 Task: Look for space in Gálvez, Argentina from 8th June, 2023 to 12th June, 2023 for 2 adults in price range Rs.8000 to Rs.16000. Place can be private room with 1  bedroom having 1 bed and 1 bathroom. Property type can be flathotel. Amenities needed are: heating, . Booking option can be shelf check-in. Required host language is English.
Action: Mouse moved to (384, 74)
Screenshot: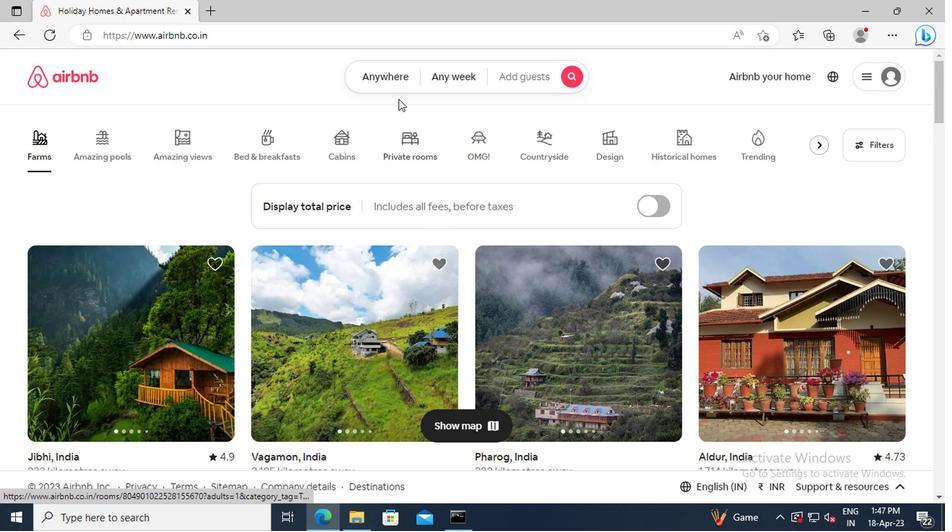 
Action: Mouse pressed left at (384, 74)
Screenshot: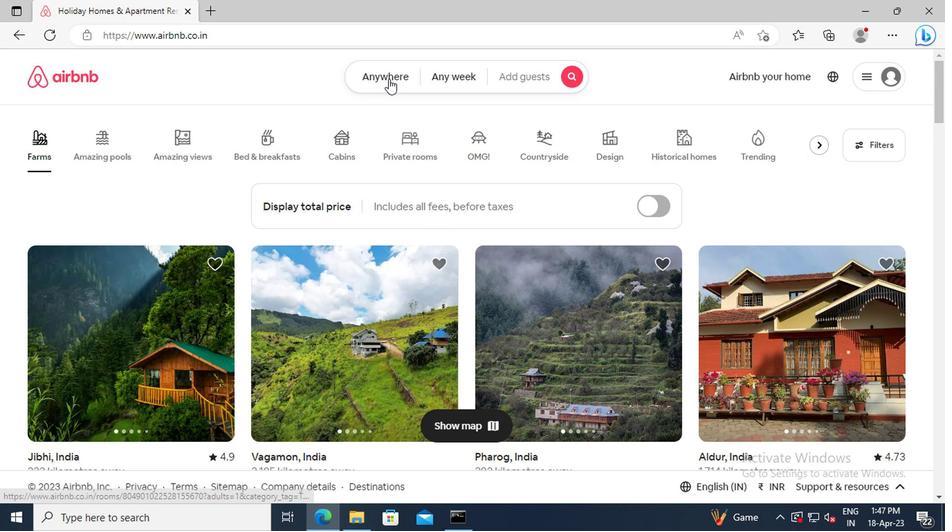 
Action: Mouse moved to (256, 131)
Screenshot: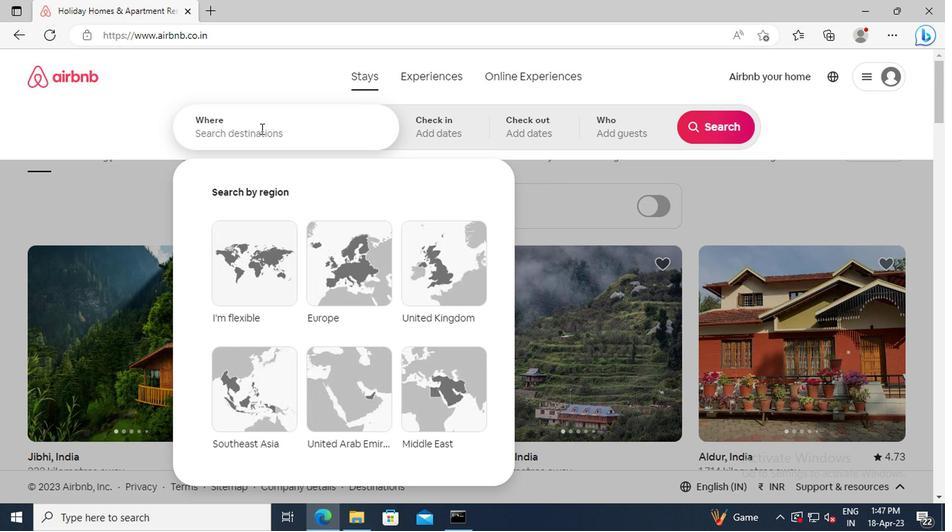 
Action: Mouse pressed left at (256, 131)
Screenshot: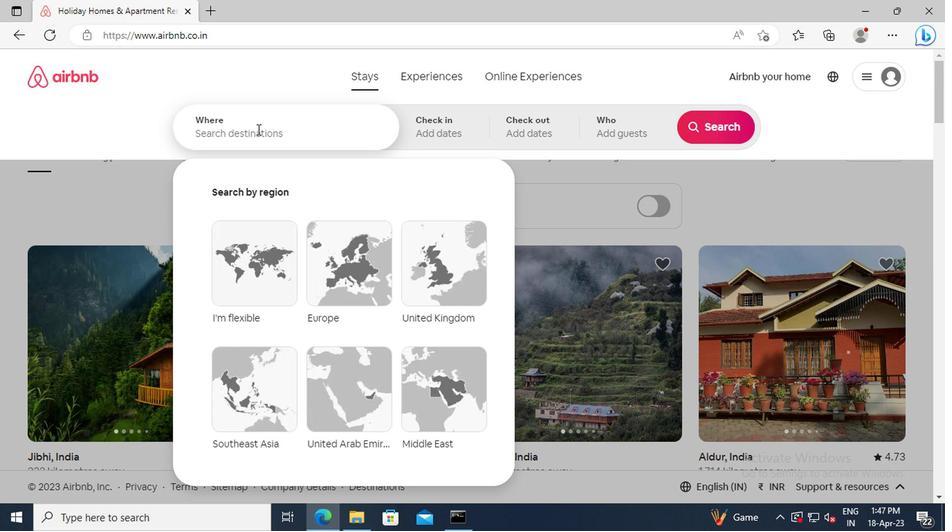 
Action: Key pressed <Key.shift>GALVEZ,<Key.space><Key.shift_r>ARGENTINA<Key.enter>
Screenshot: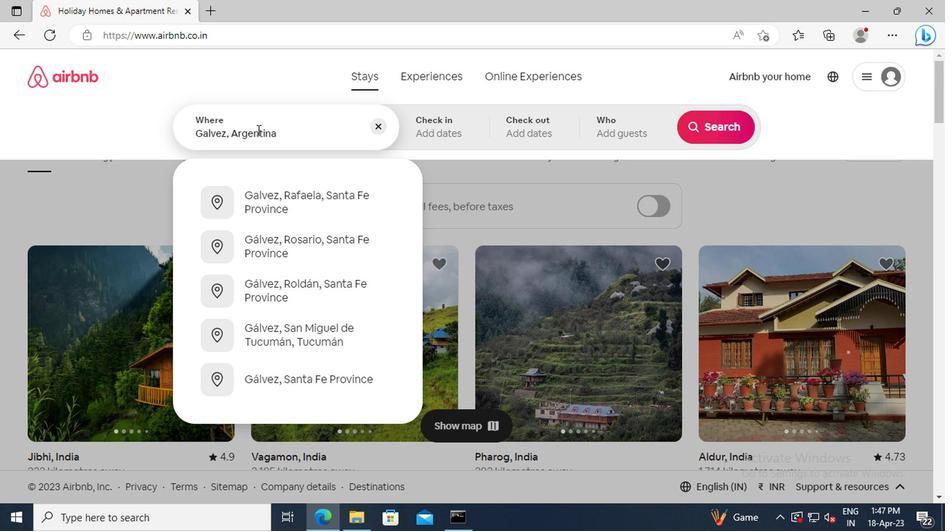 
Action: Mouse moved to (705, 238)
Screenshot: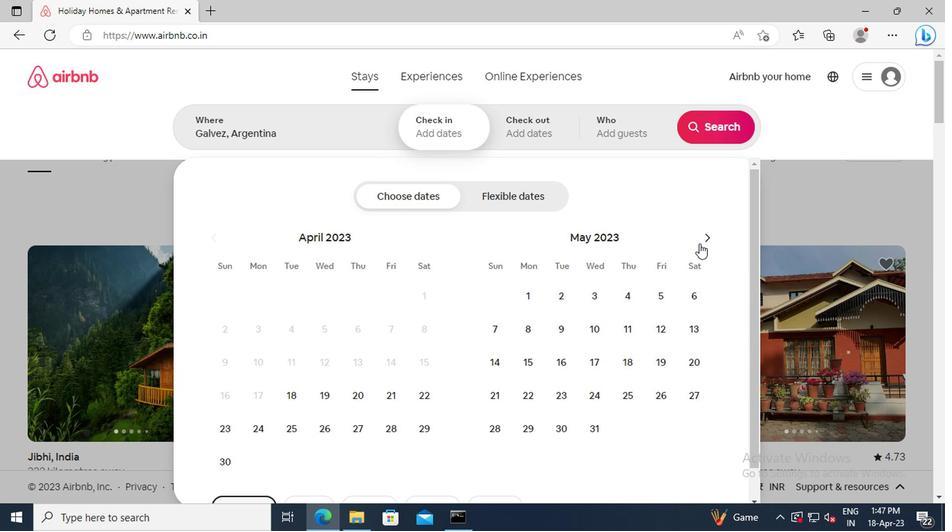 
Action: Mouse pressed left at (705, 238)
Screenshot: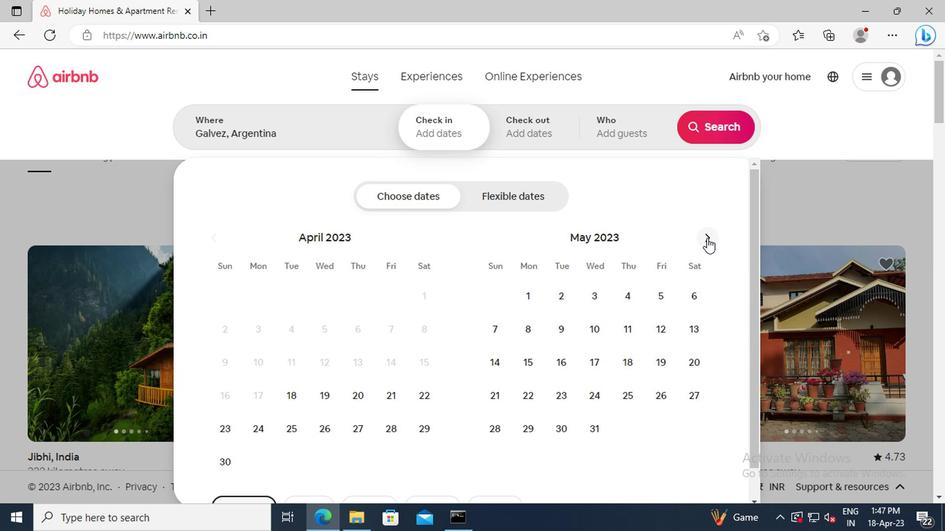 
Action: Mouse moved to (629, 332)
Screenshot: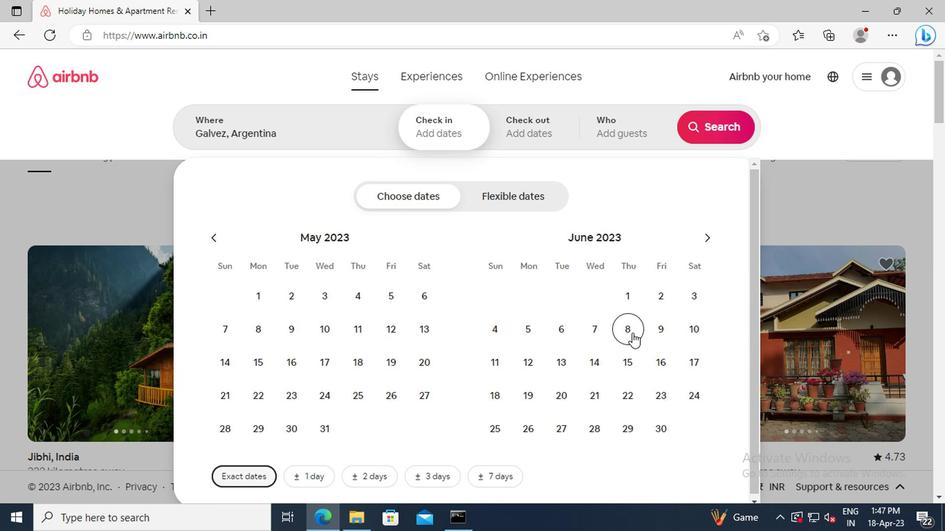 
Action: Mouse pressed left at (629, 332)
Screenshot: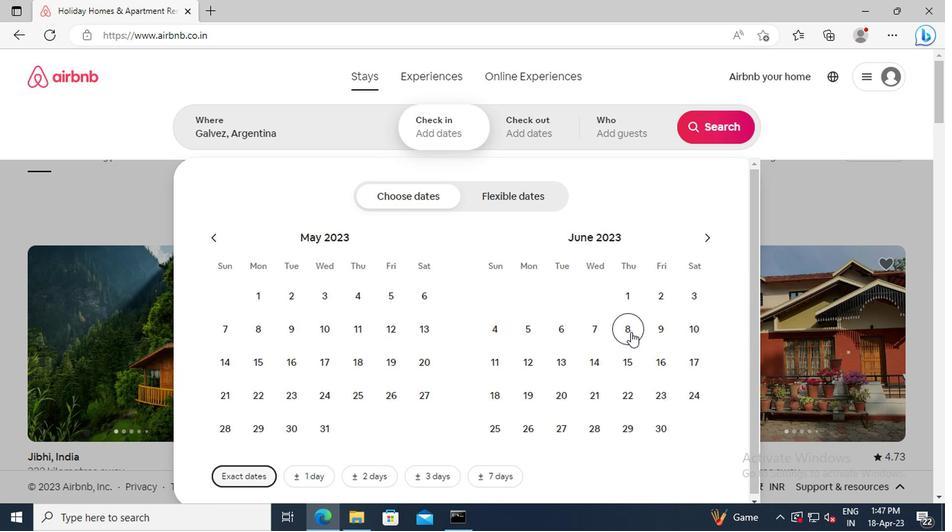 
Action: Mouse moved to (528, 354)
Screenshot: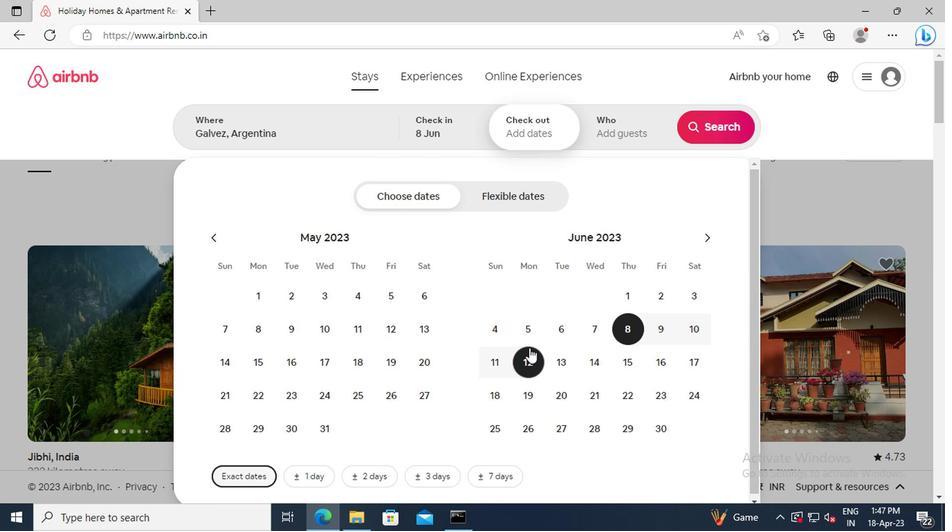 
Action: Mouse pressed left at (528, 354)
Screenshot: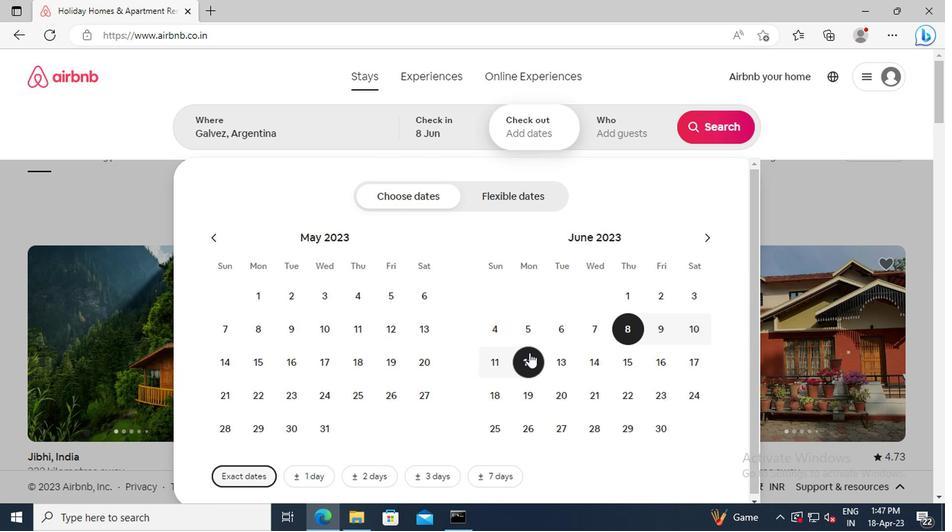 
Action: Mouse moved to (604, 131)
Screenshot: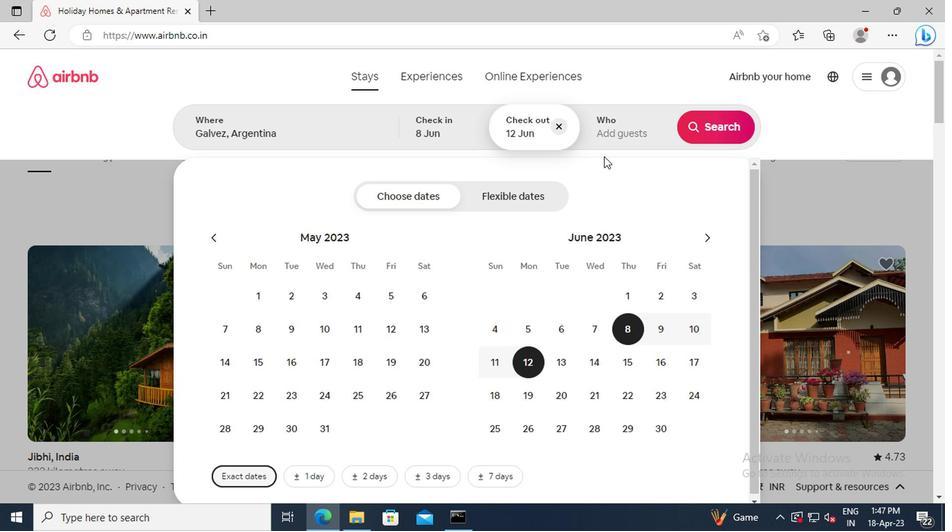
Action: Mouse pressed left at (604, 131)
Screenshot: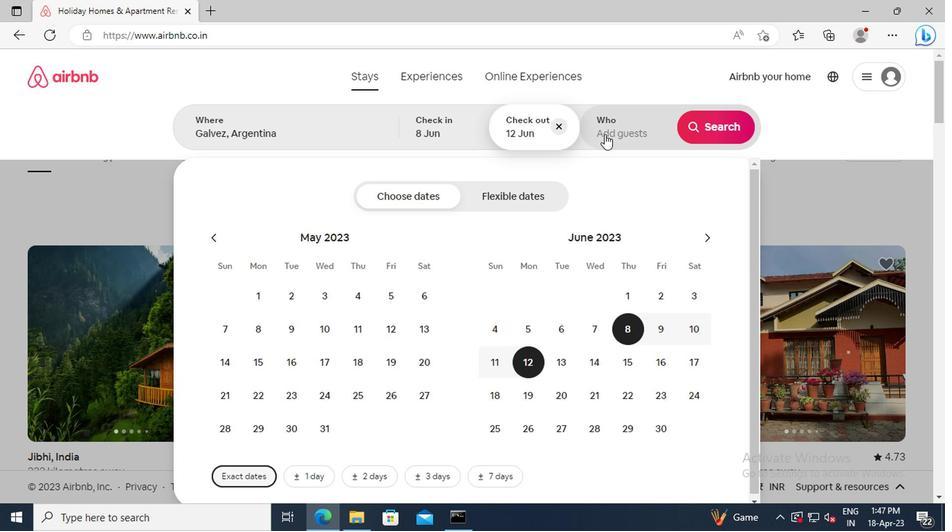 
Action: Mouse moved to (716, 203)
Screenshot: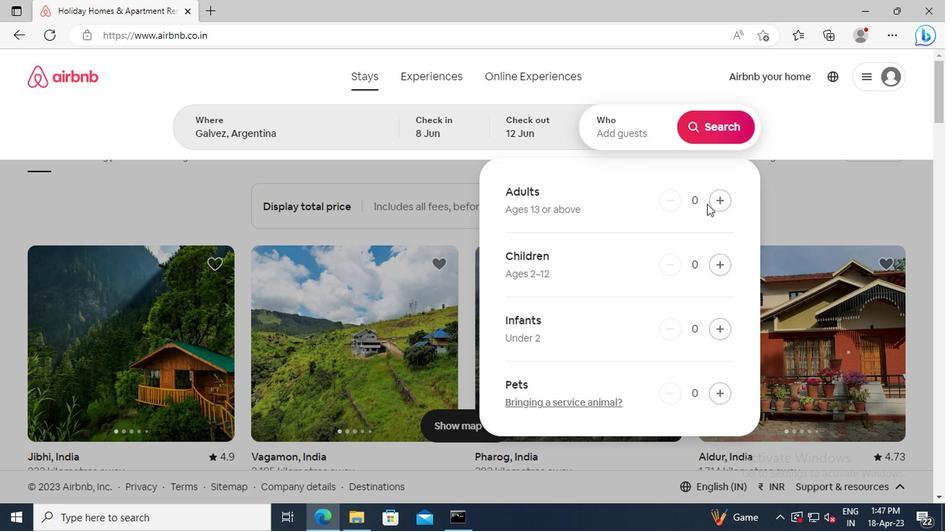 
Action: Mouse pressed left at (716, 203)
Screenshot: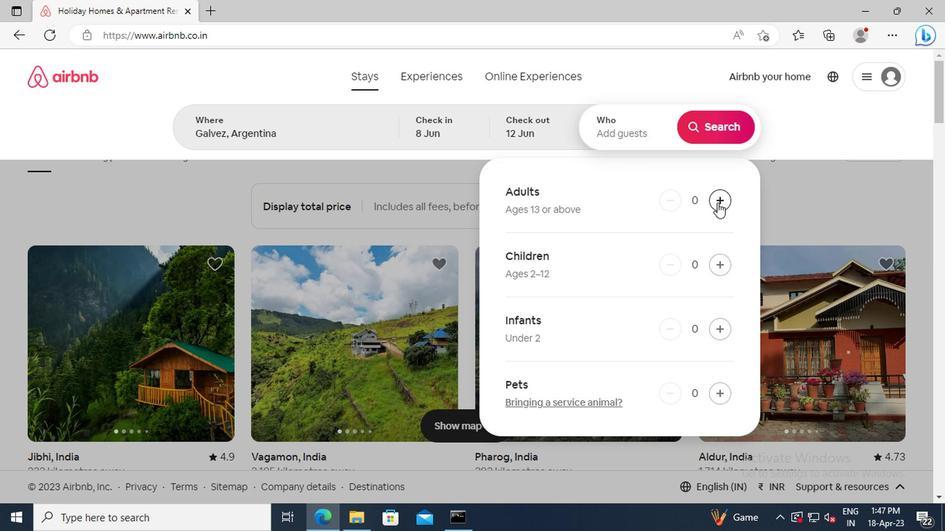 
Action: Mouse pressed left at (716, 203)
Screenshot: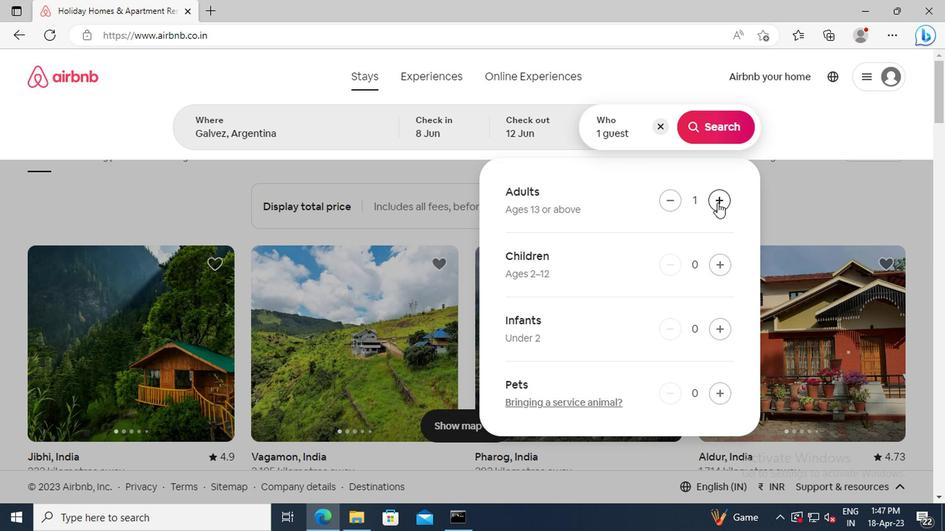 
Action: Mouse moved to (713, 131)
Screenshot: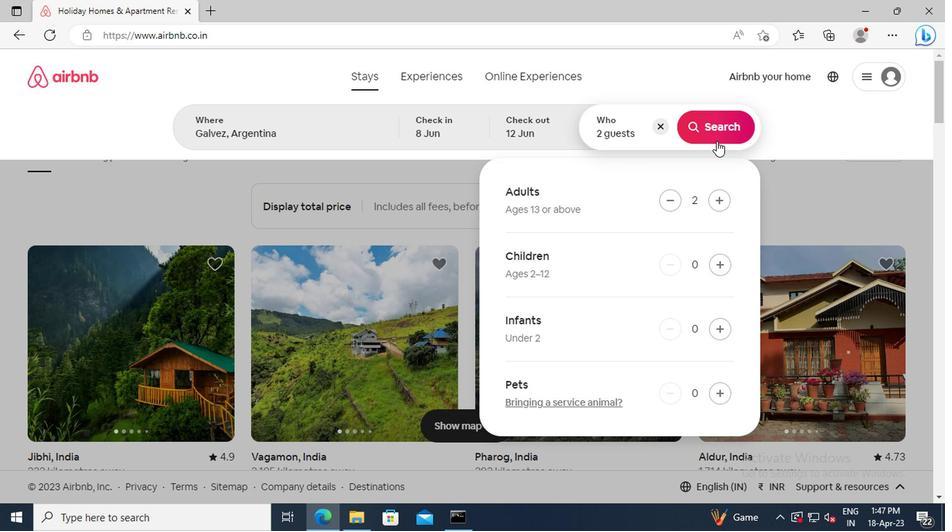
Action: Mouse pressed left at (713, 131)
Screenshot: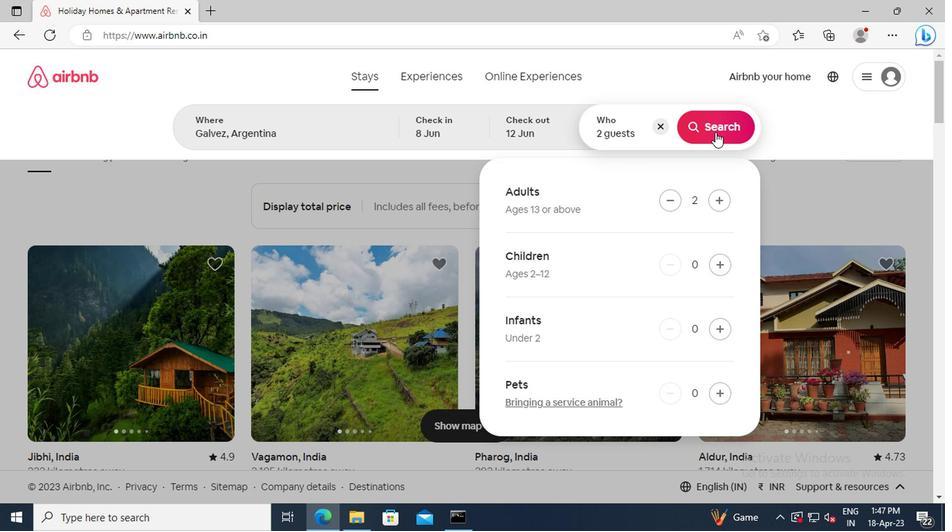 
Action: Mouse moved to (884, 133)
Screenshot: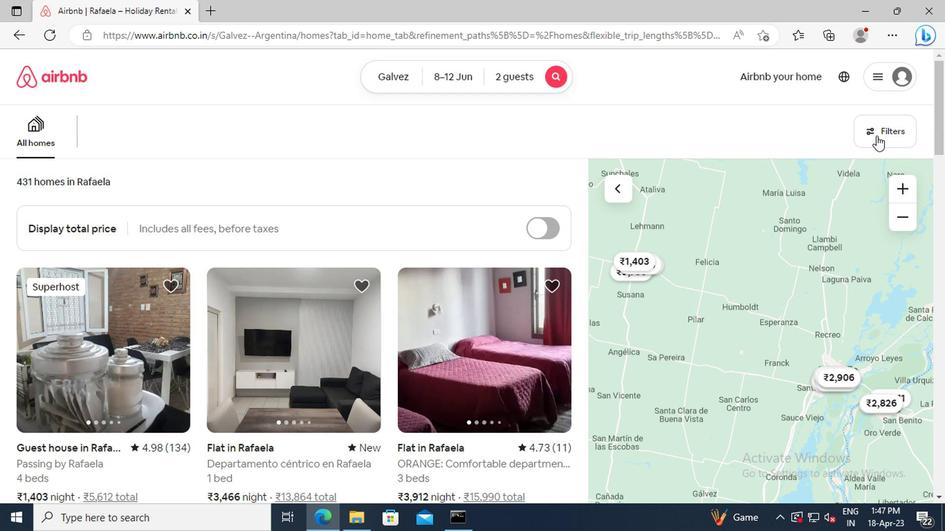 
Action: Mouse pressed left at (884, 133)
Screenshot: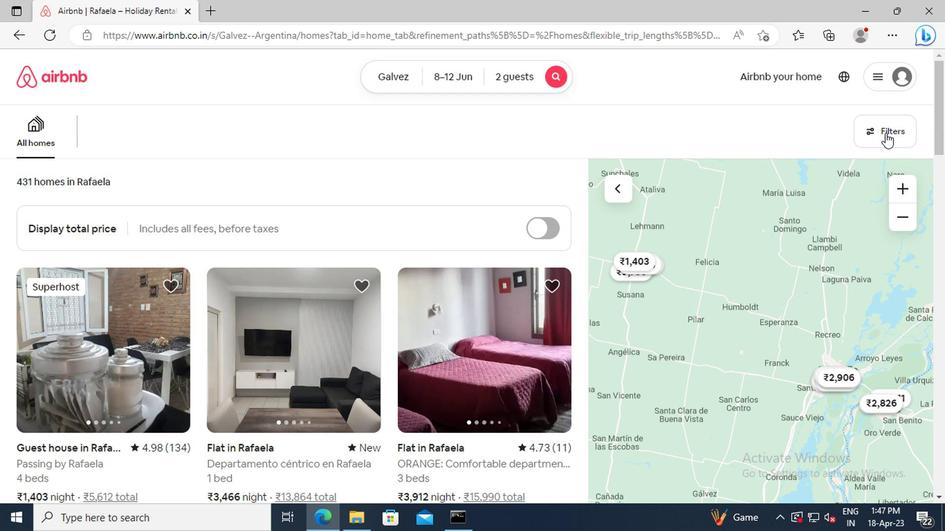 
Action: Mouse moved to (329, 307)
Screenshot: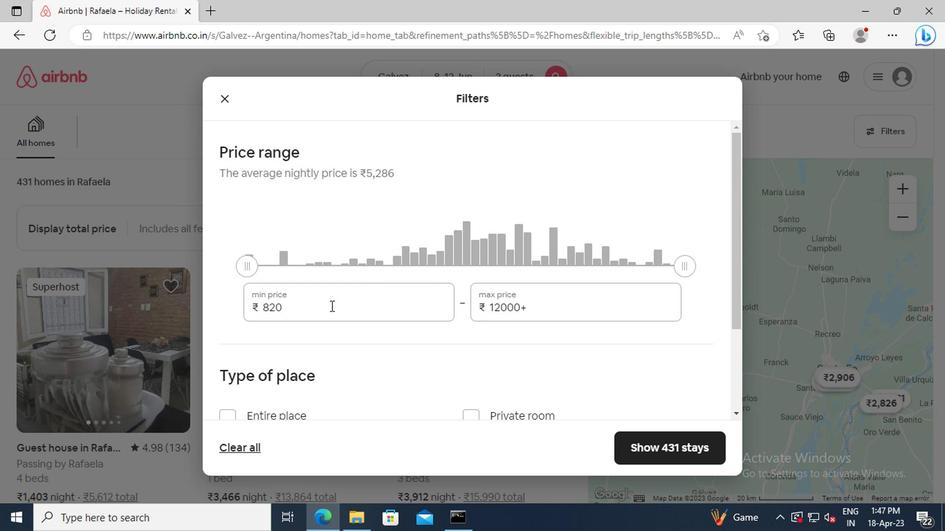 
Action: Mouse pressed left at (329, 307)
Screenshot: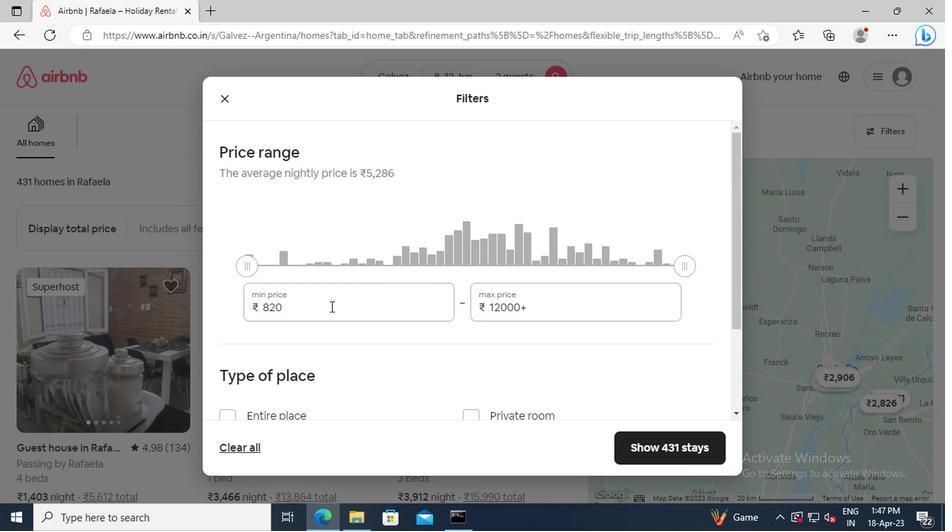 
Action: Key pressed <Key.backspace><Key.backspace><Key.backspace><Key.backspace>8000<Key.tab><Key.delete>16000
Screenshot: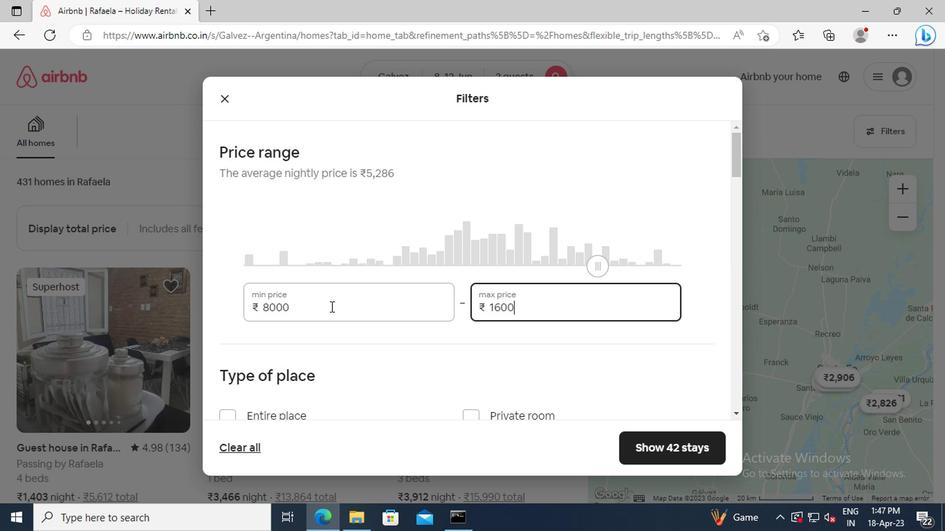 
Action: Mouse scrolled (329, 306) with delta (0, 0)
Screenshot: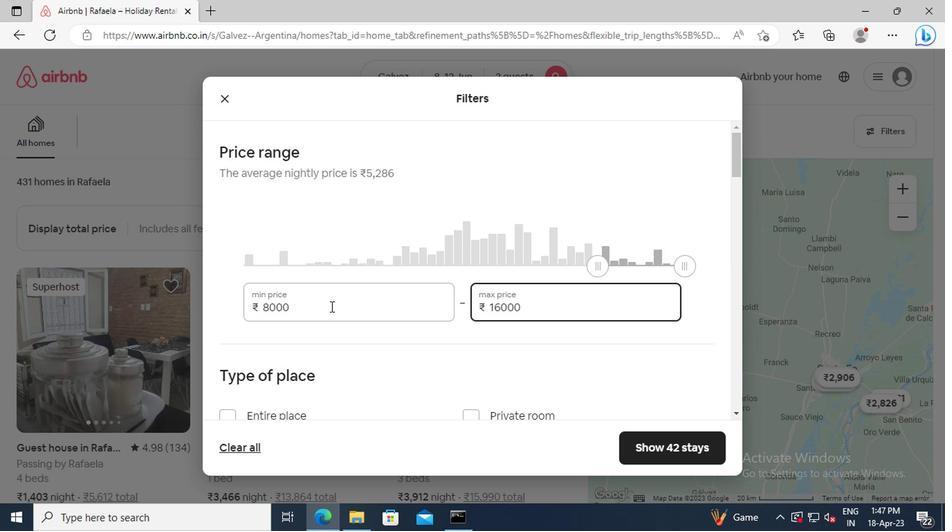 
Action: Mouse scrolled (329, 306) with delta (0, 0)
Screenshot: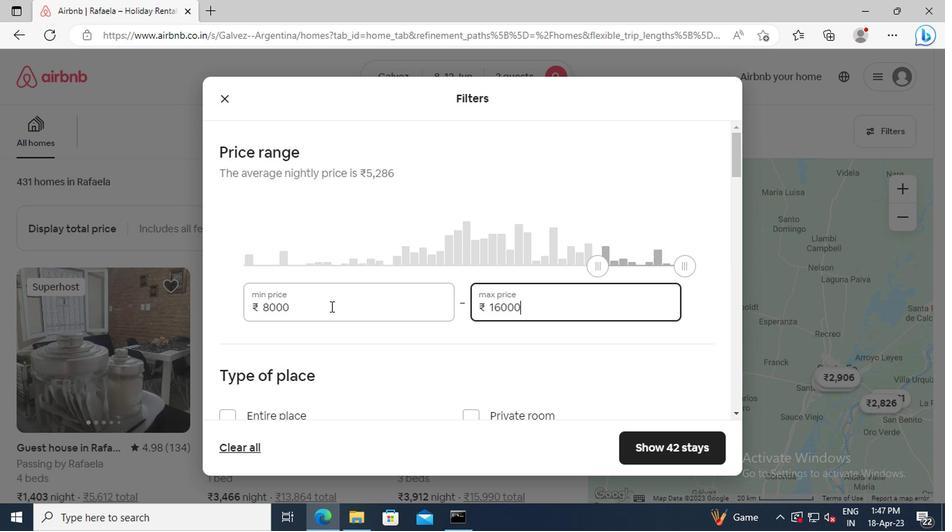 
Action: Mouse moved to (341, 282)
Screenshot: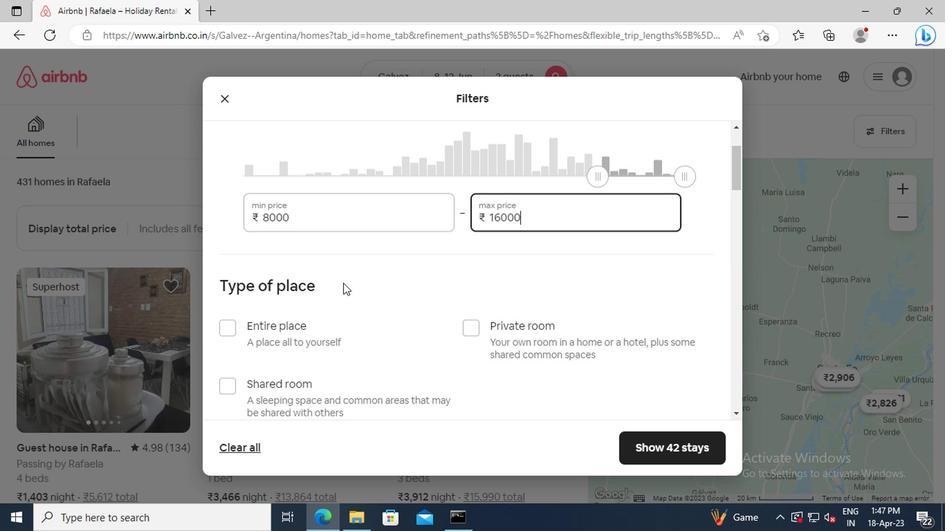 
Action: Mouse scrolled (341, 281) with delta (0, 0)
Screenshot: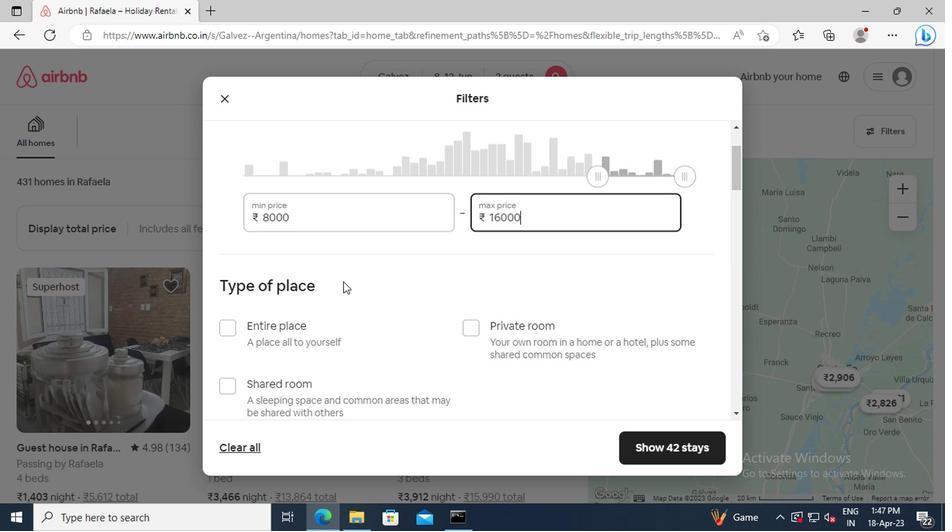 
Action: Mouse moved to (471, 287)
Screenshot: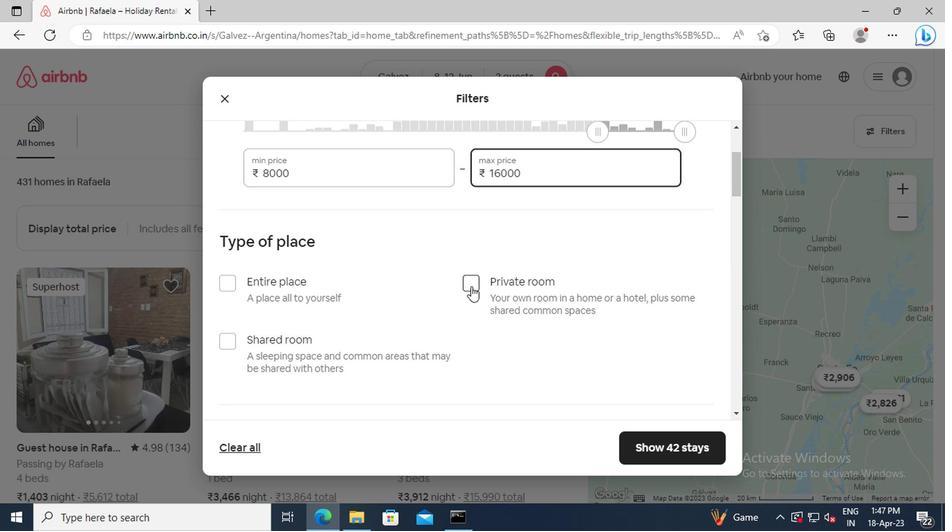 
Action: Mouse pressed left at (471, 287)
Screenshot: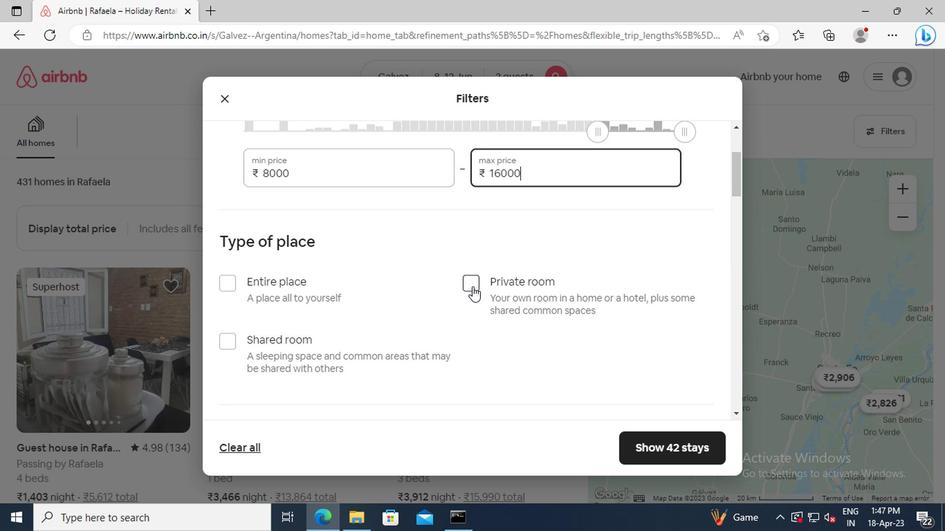 
Action: Mouse moved to (374, 264)
Screenshot: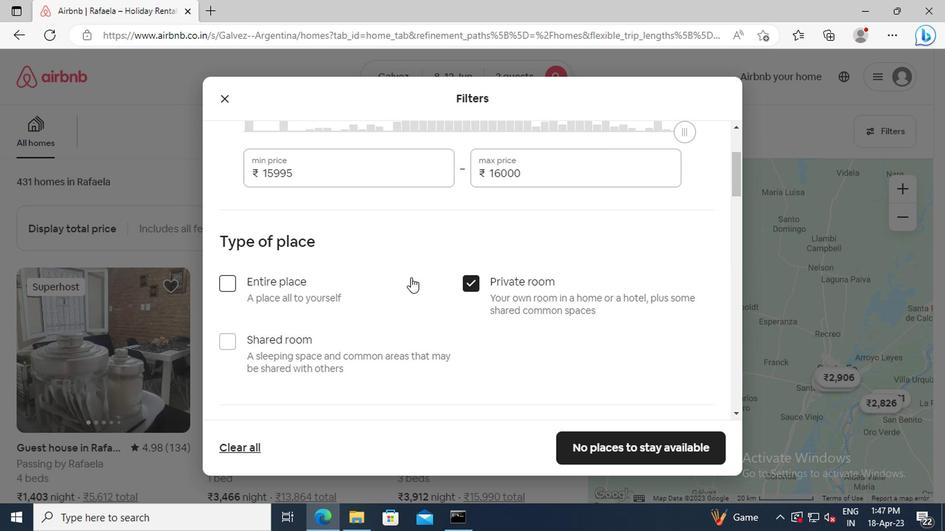 
Action: Mouse scrolled (374, 263) with delta (0, 0)
Screenshot: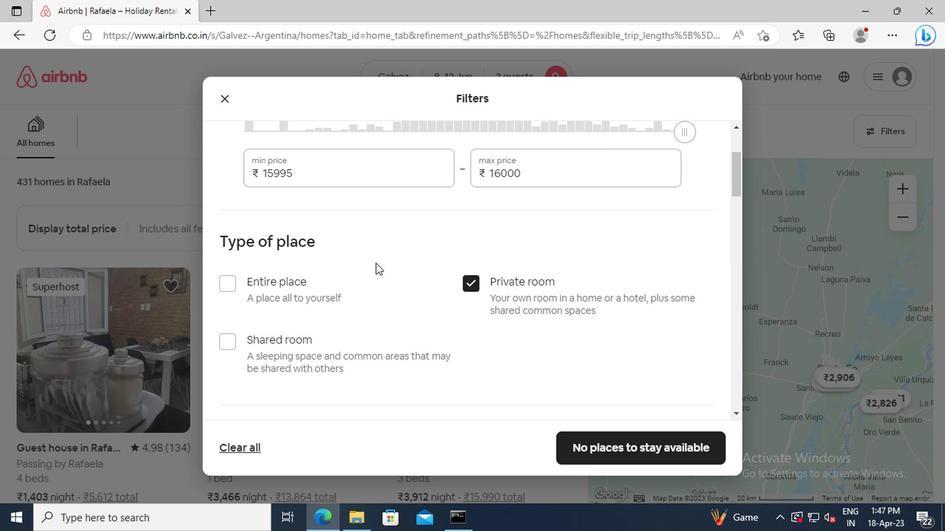 
Action: Mouse scrolled (374, 263) with delta (0, 0)
Screenshot: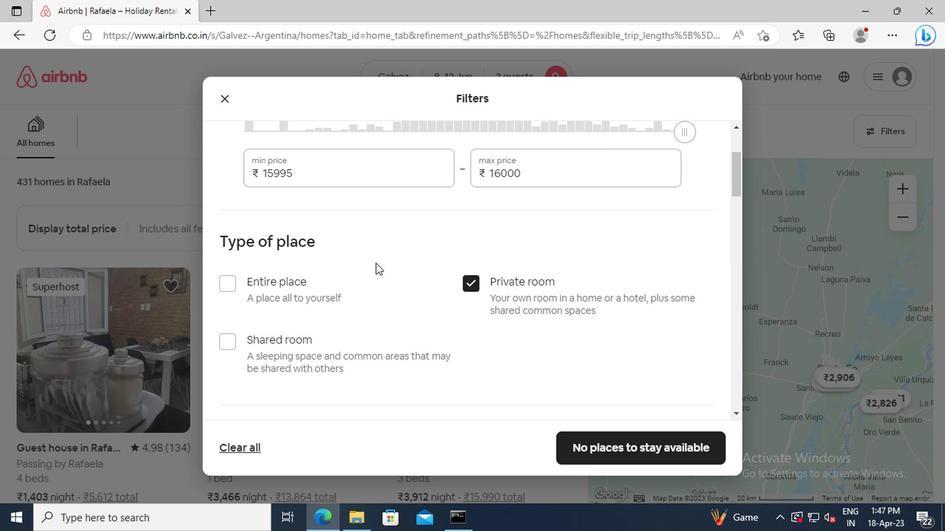 
Action: Mouse scrolled (374, 263) with delta (0, 0)
Screenshot: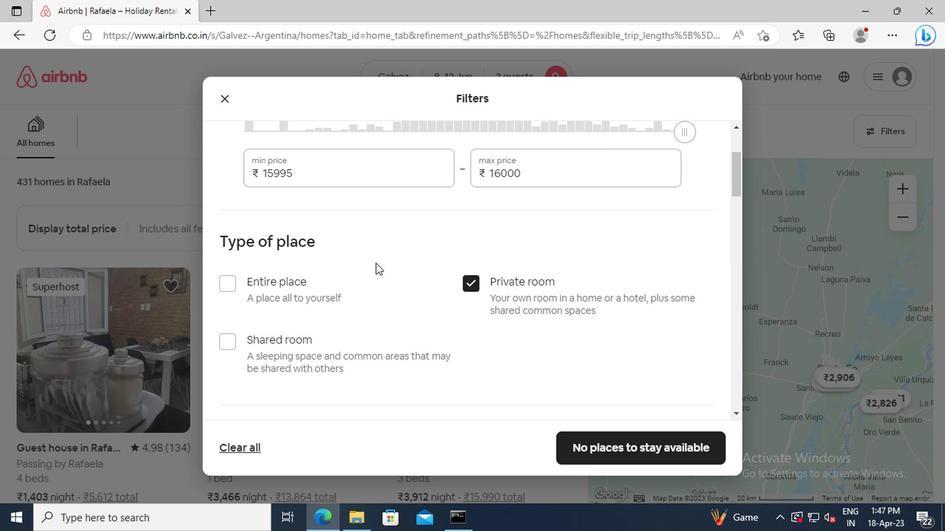 
Action: Mouse moved to (372, 258)
Screenshot: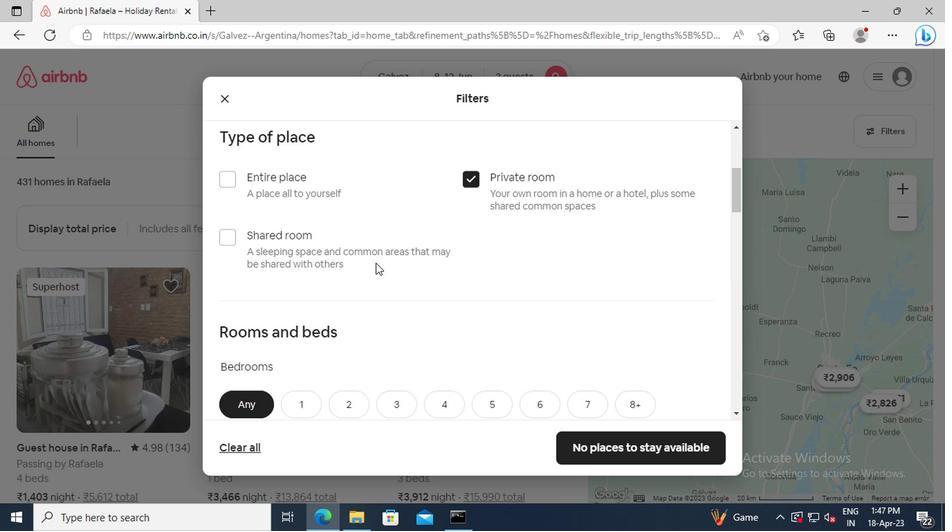 
Action: Mouse scrolled (372, 257) with delta (0, 0)
Screenshot: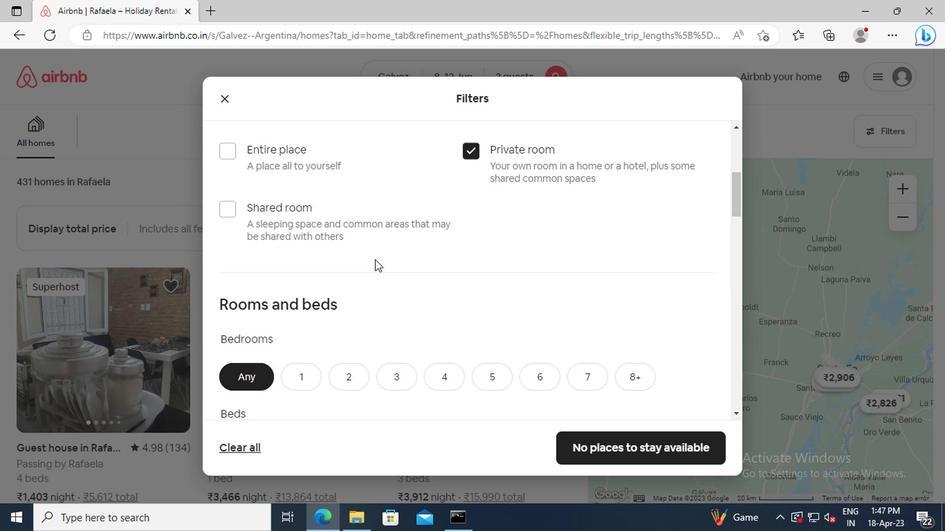 
Action: Mouse moved to (305, 322)
Screenshot: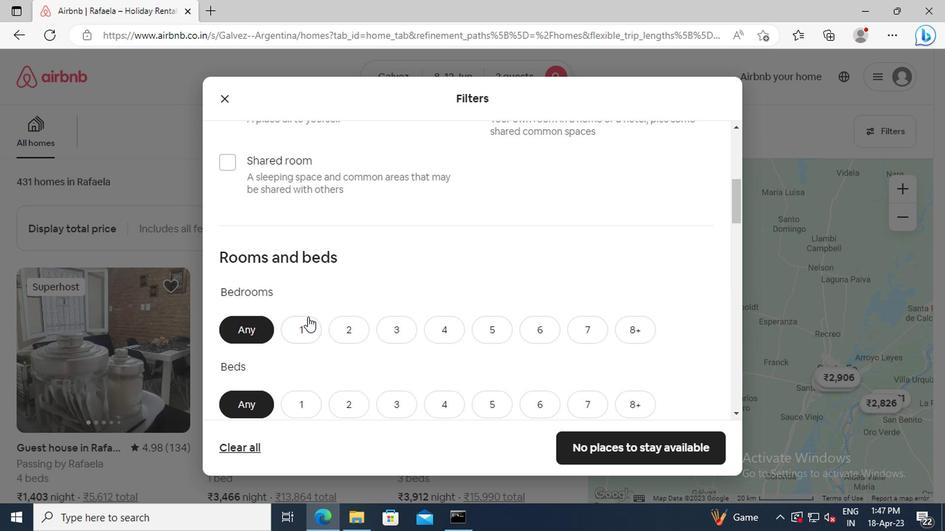 
Action: Mouse pressed left at (305, 322)
Screenshot: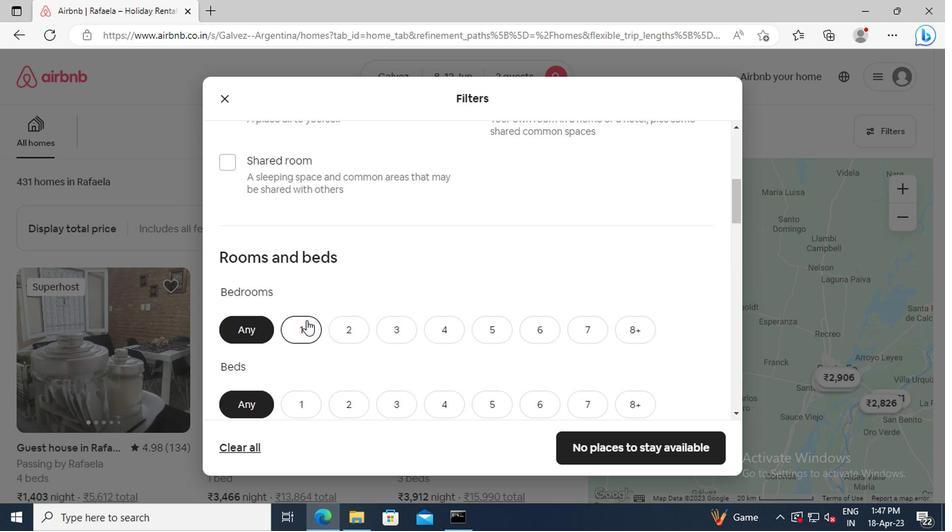 
Action: Mouse scrolled (305, 321) with delta (0, 0)
Screenshot: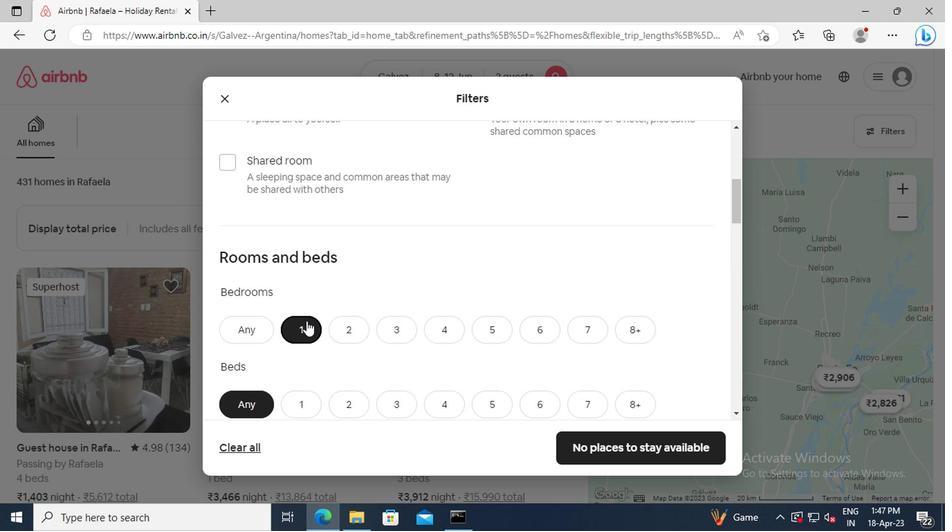 
Action: Mouse scrolled (305, 321) with delta (0, 0)
Screenshot: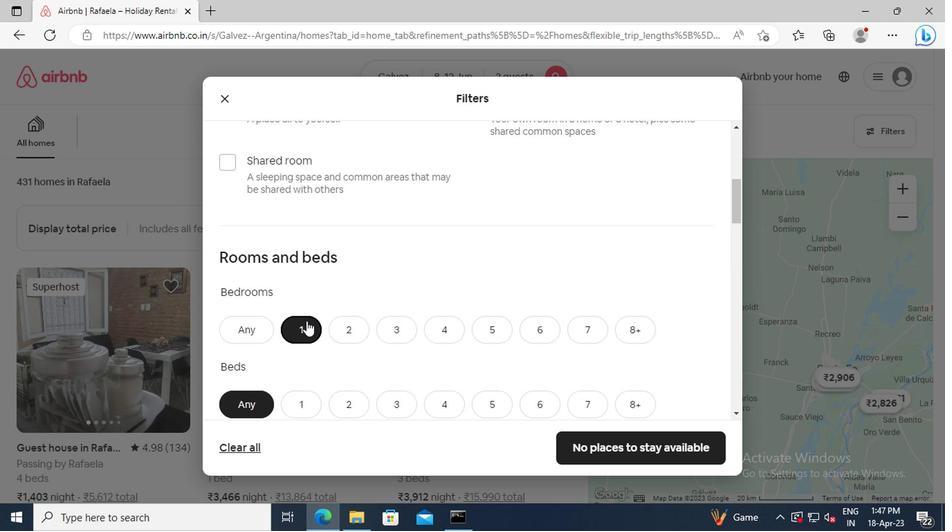 
Action: Mouse moved to (302, 317)
Screenshot: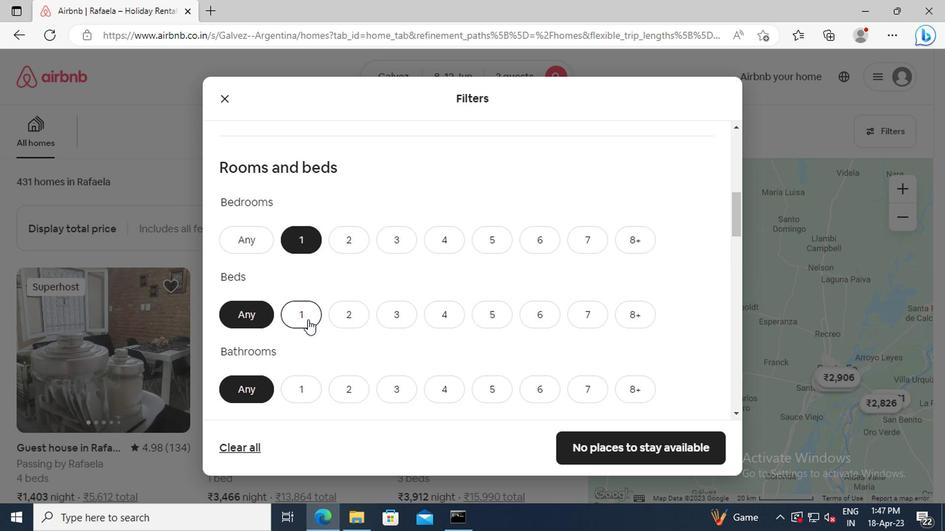
Action: Mouse pressed left at (302, 317)
Screenshot: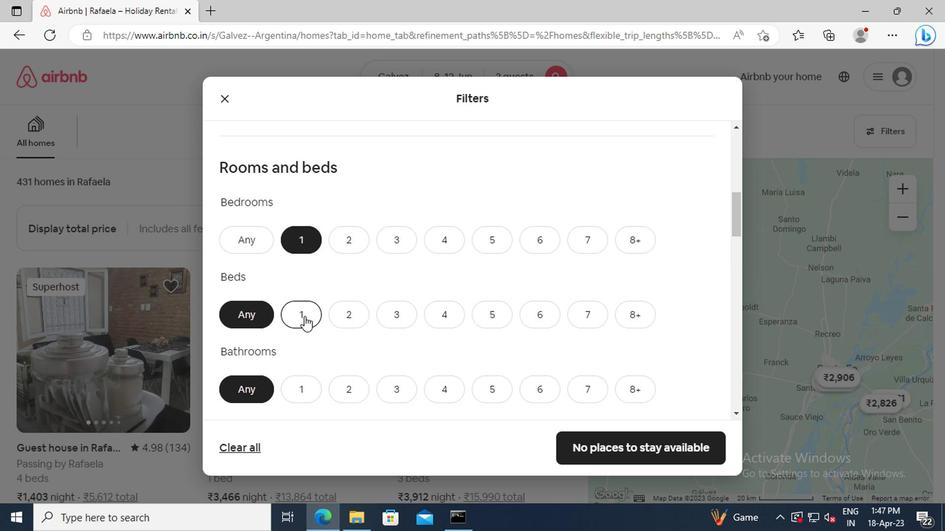 
Action: Mouse scrolled (302, 316) with delta (0, 0)
Screenshot: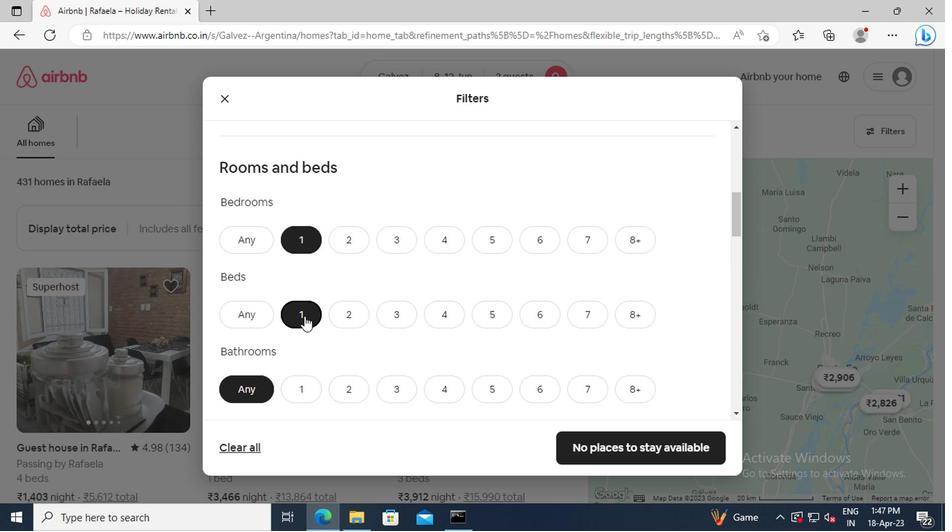 
Action: Mouse moved to (299, 337)
Screenshot: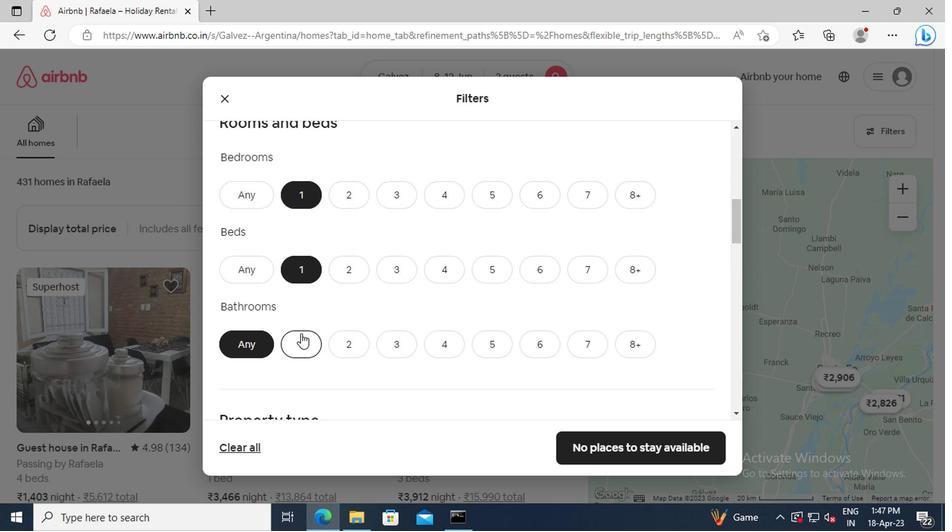 
Action: Mouse pressed left at (299, 337)
Screenshot: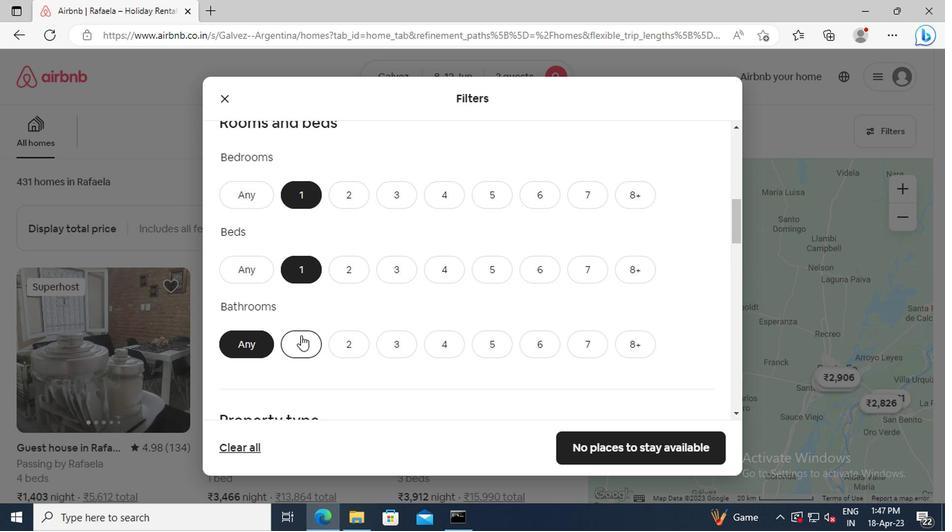 
Action: Mouse moved to (317, 309)
Screenshot: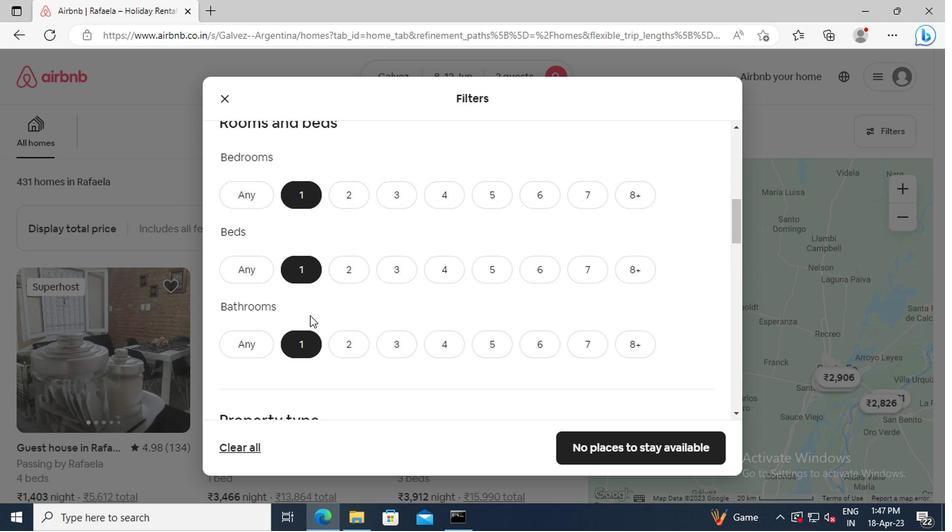 
Action: Mouse scrolled (317, 308) with delta (0, 0)
Screenshot: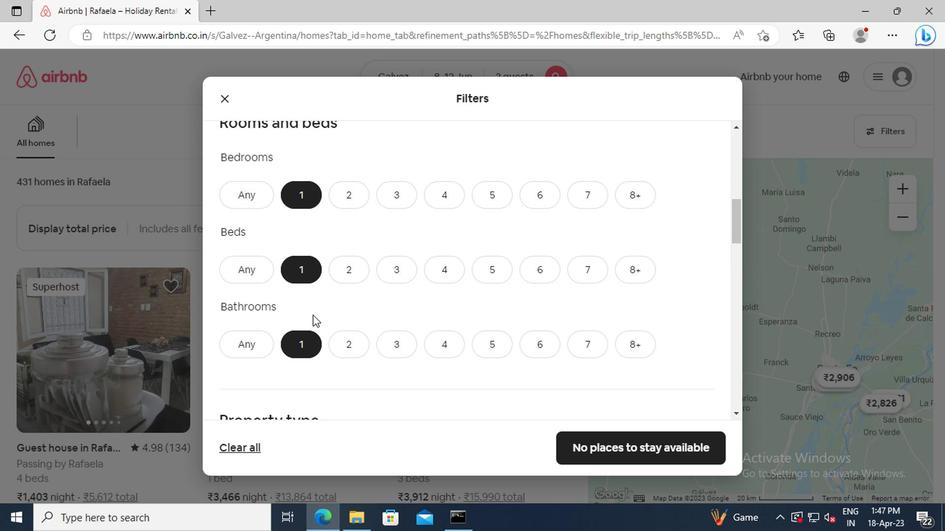 
Action: Mouse scrolled (317, 308) with delta (0, 0)
Screenshot: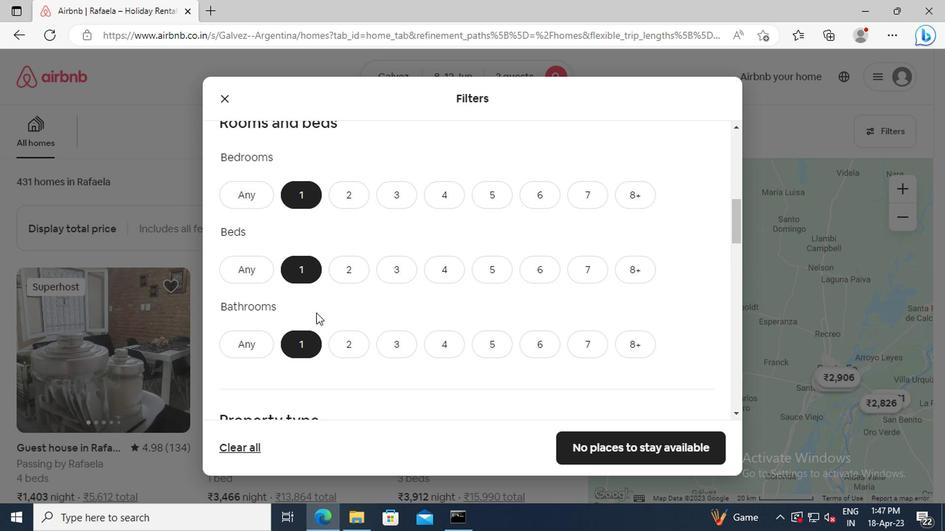 
Action: Mouse moved to (321, 300)
Screenshot: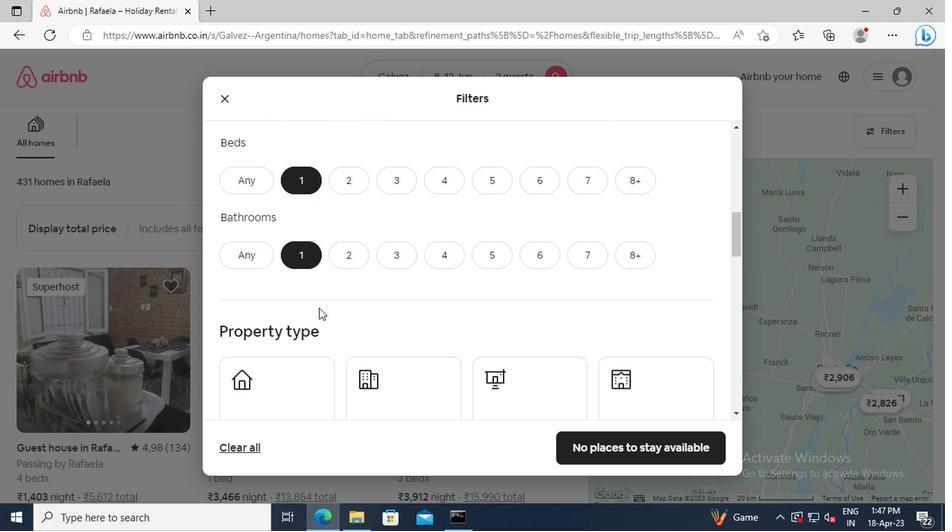 
Action: Mouse scrolled (321, 299) with delta (0, 0)
Screenshot: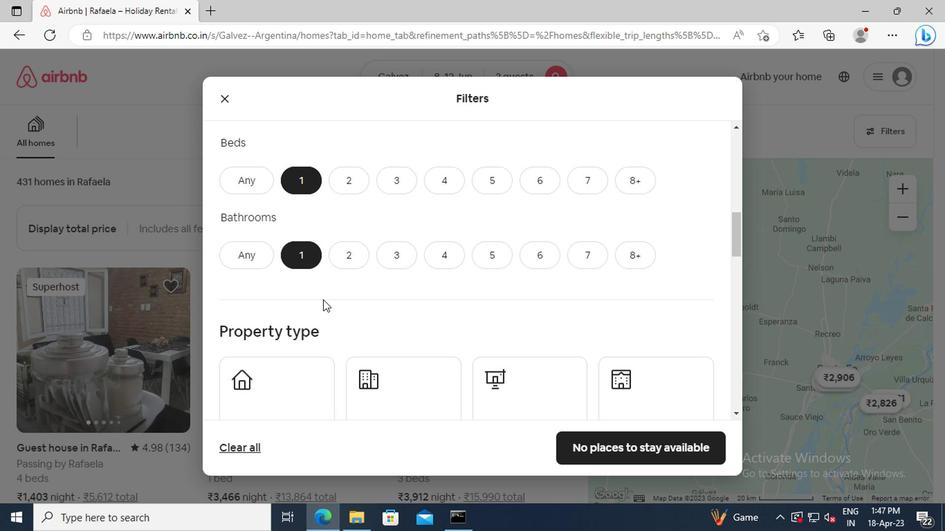 
Action: Mouse scrolled (321, 299) with delta (0, 0)
Screenshot: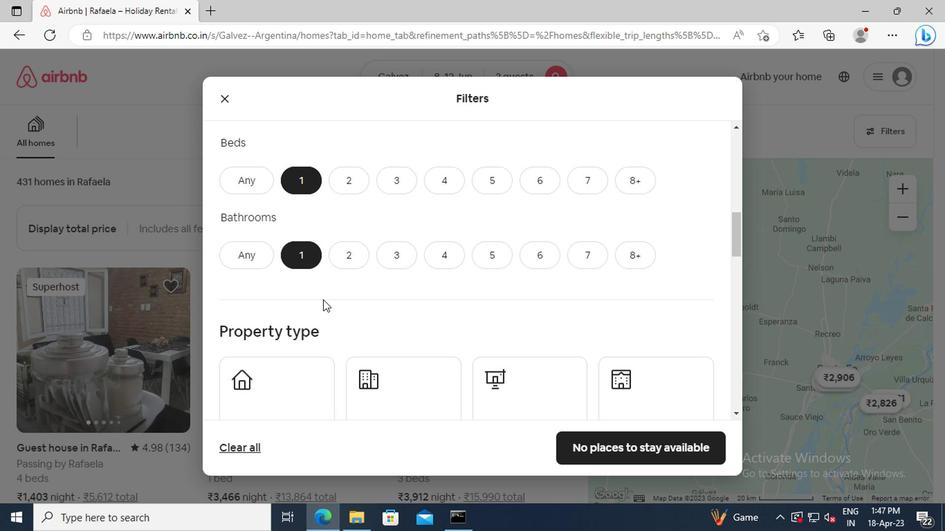 
Action: Mouse moved to (322, 298)
Screenshot: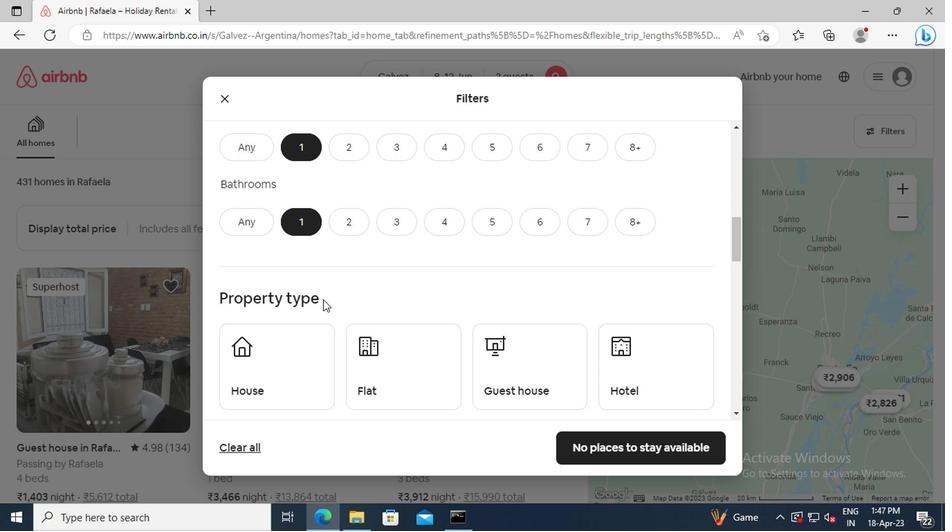
Action: Mouse scrolled (322, 298) with delta (0, 0)
Screenshot: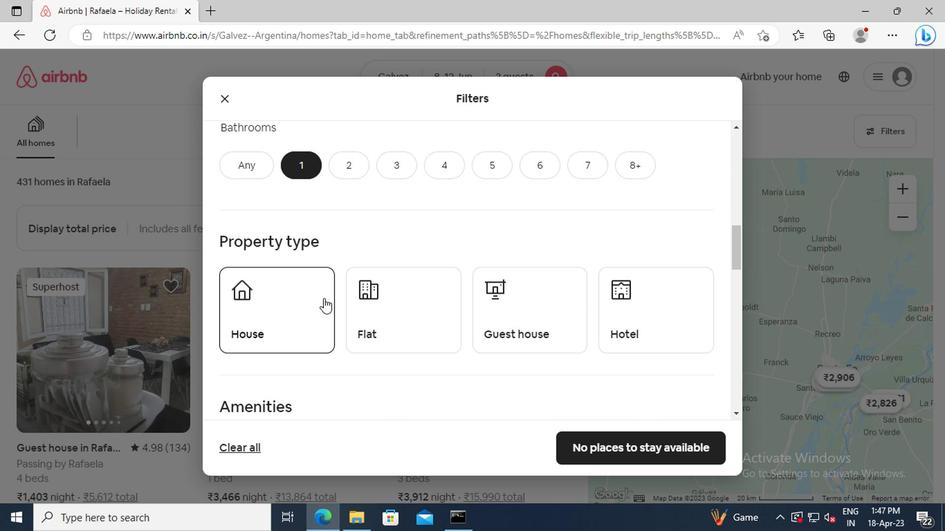 
Action: Mouse moved to (374, 290)
Screenshot: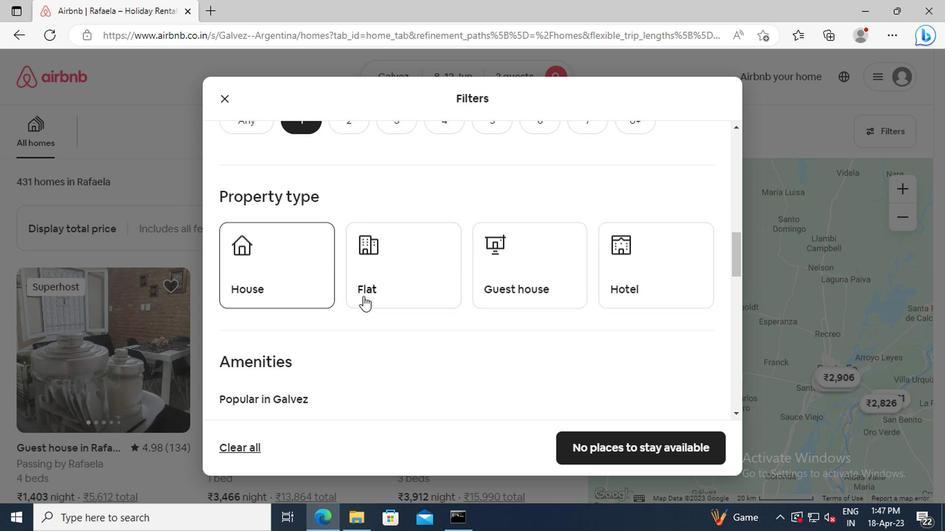 
Action: Mouse pressed left at (374, 290)
Screenshot: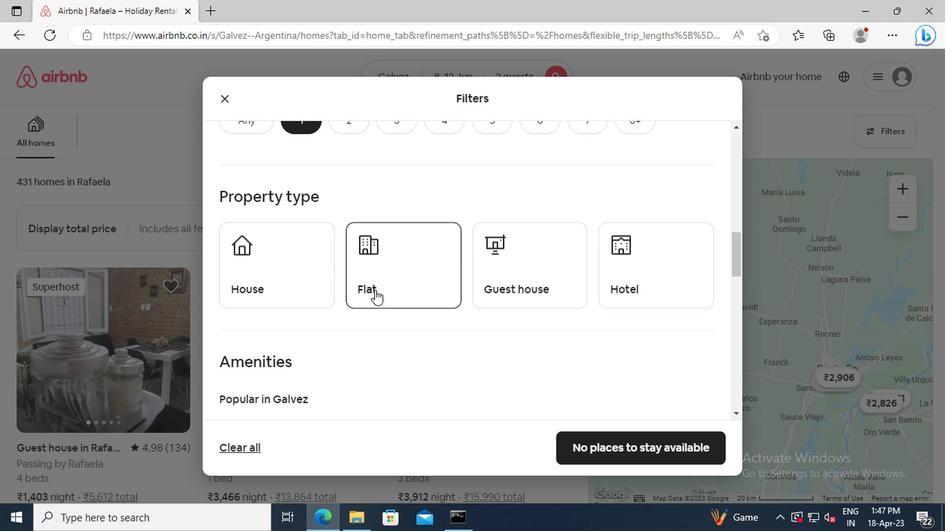 
Action: Mouse moved to (618, 286)
Screenshot: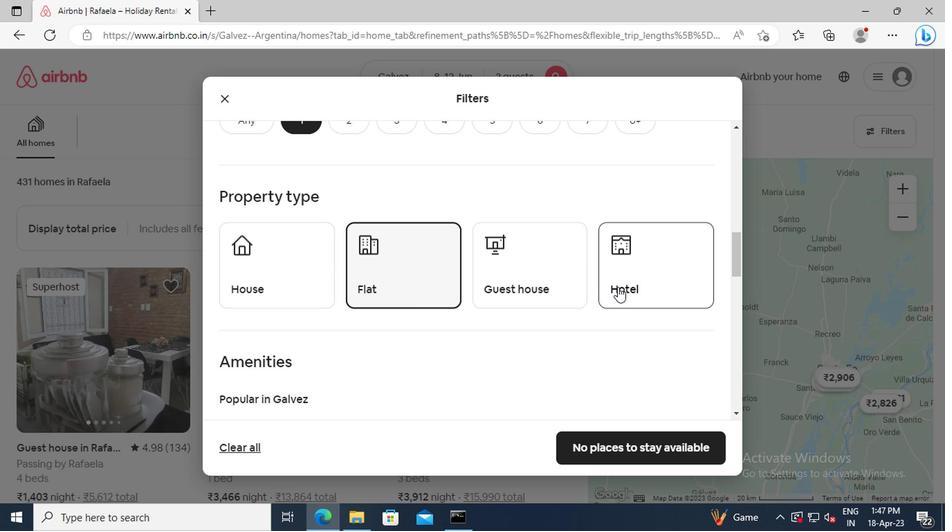 
Action: Mouse pressed left at (618, 286)
Screenshot: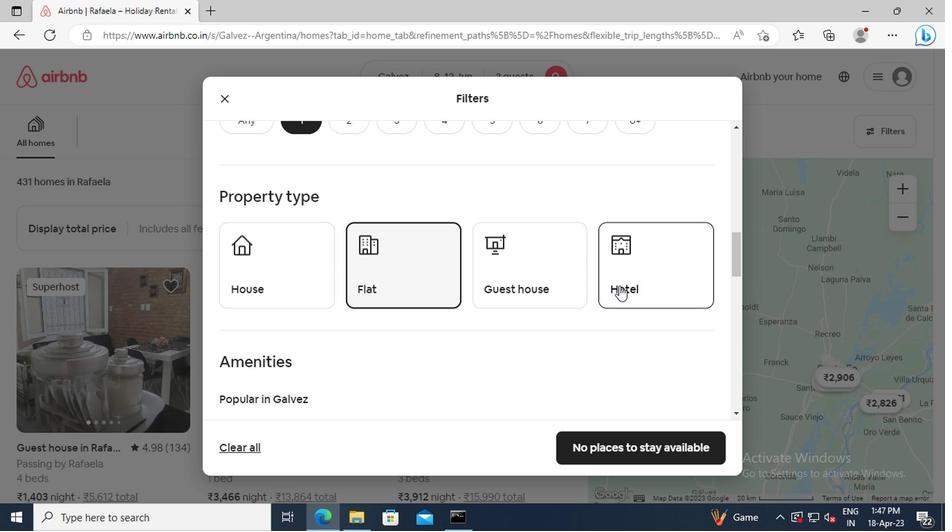 
Action: Mouse moved to (324, 299)
Screenshot: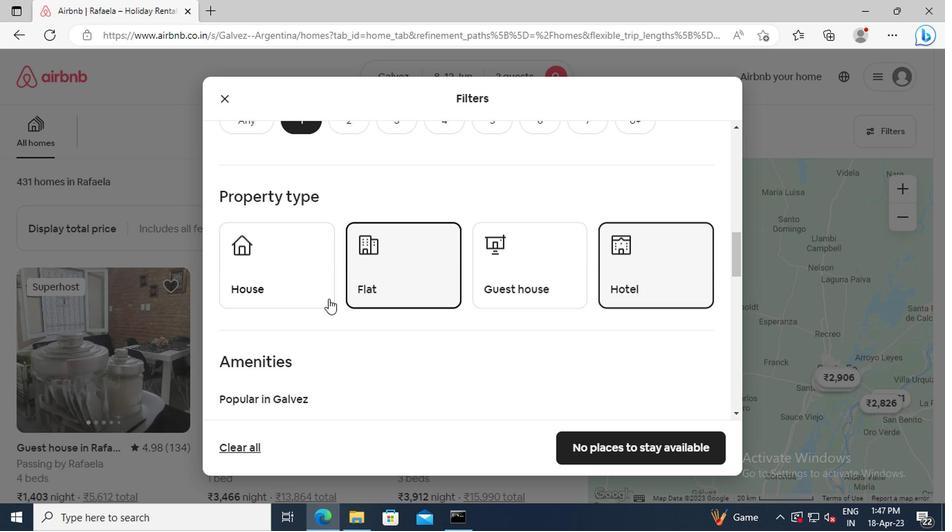 
Action: Mouse scrolled (324, 298) with delta (0, 0)
Screenshot: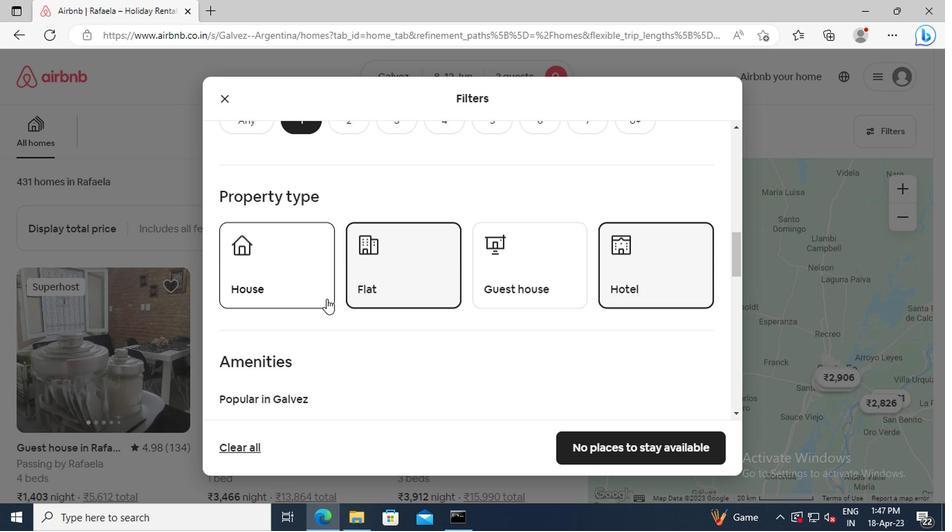 
Action: Mouse moved to (326, 293)
Screenshot: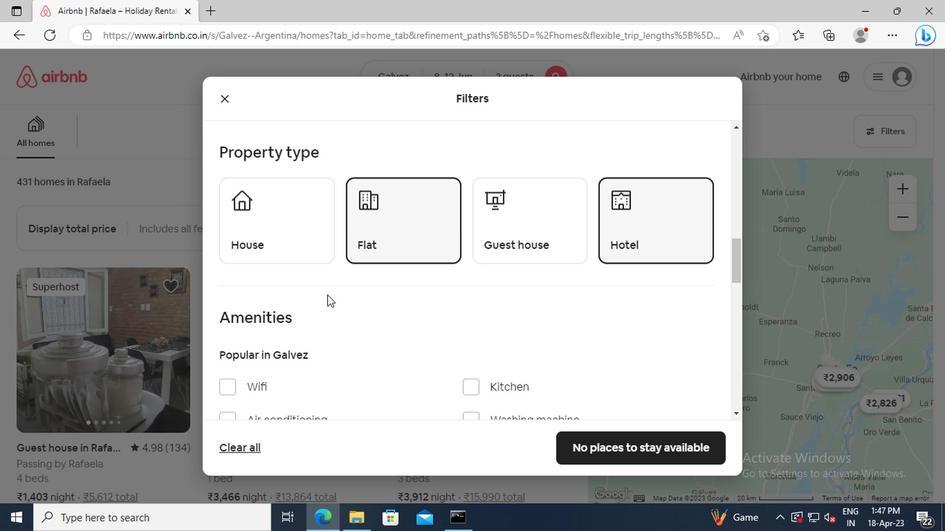 
Action: Mouse scrolled (326, 292) with delta (0, 0)
Screenshot: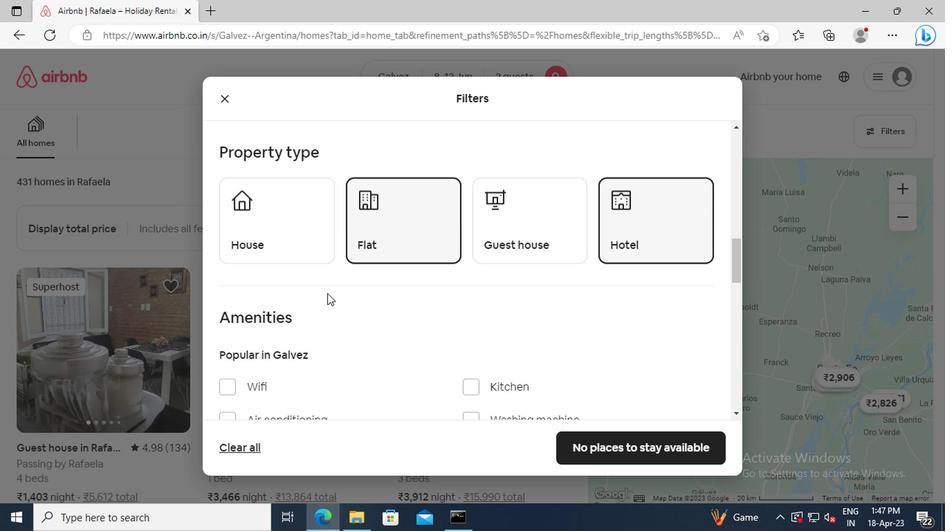 
Action: Mouse scrolled (326, 292) with delta (0, 0)
Screenshot: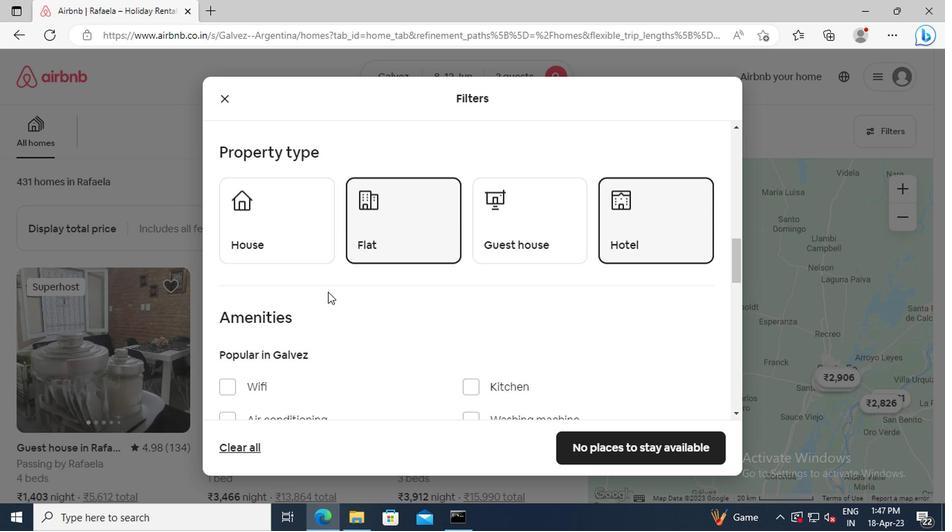 
Action: Mouse moved to (328, 290)
Screenshot: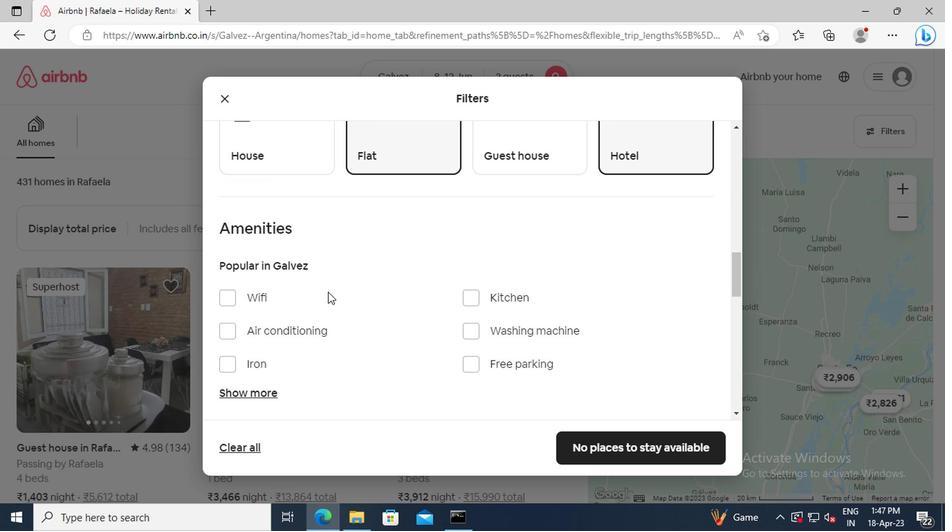 
Action: Mouse scrolled (328, 290) with delta (0, 0)
Screenshot: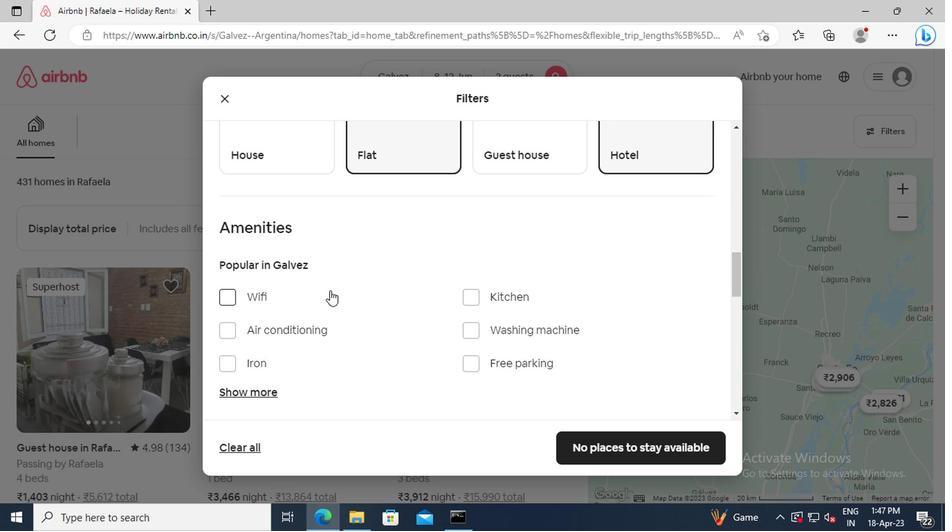 
Action: Mouse scrolled (328, 290) with delta (0, 0)
Screenshot: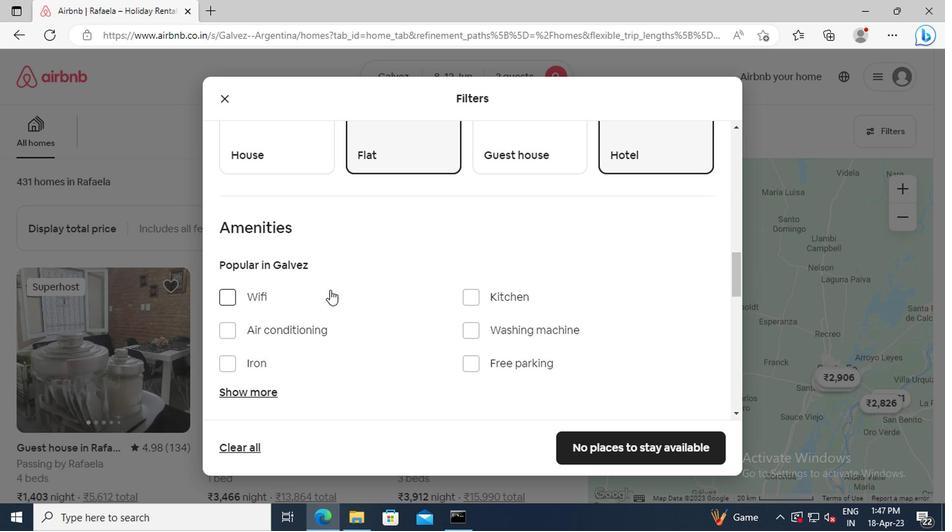 
Action: Mouse moved to (258, 305)
Screenshot: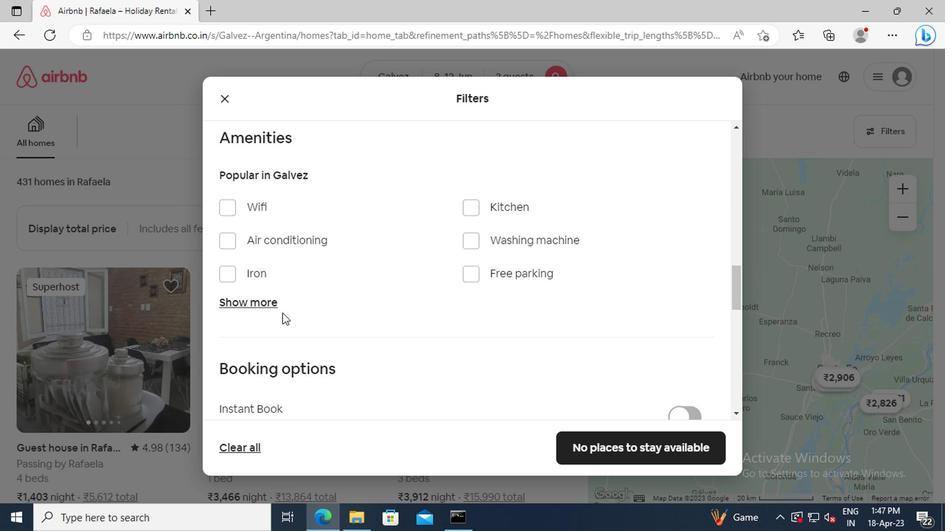 
Action: Mouse pressed left at (258, 305)
Screenshot: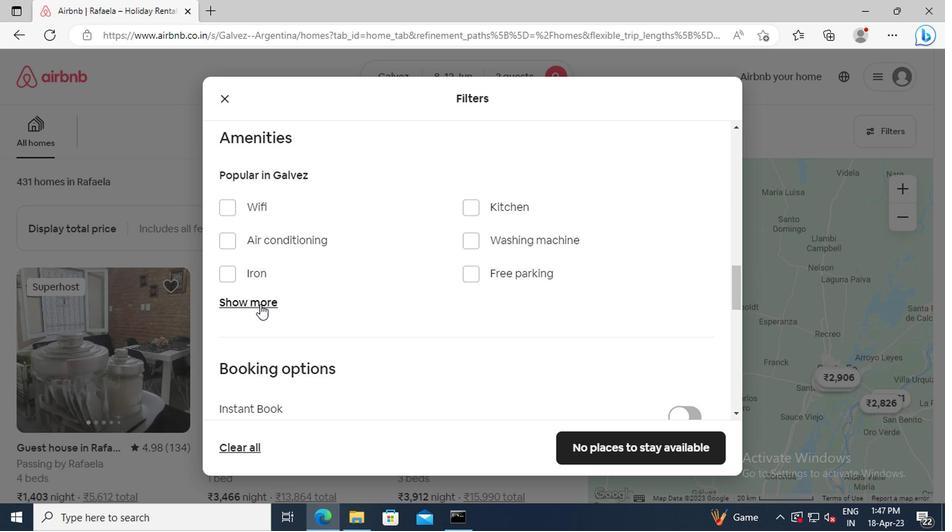 
Action: Mouse moved to (462, 350)
Screenshot: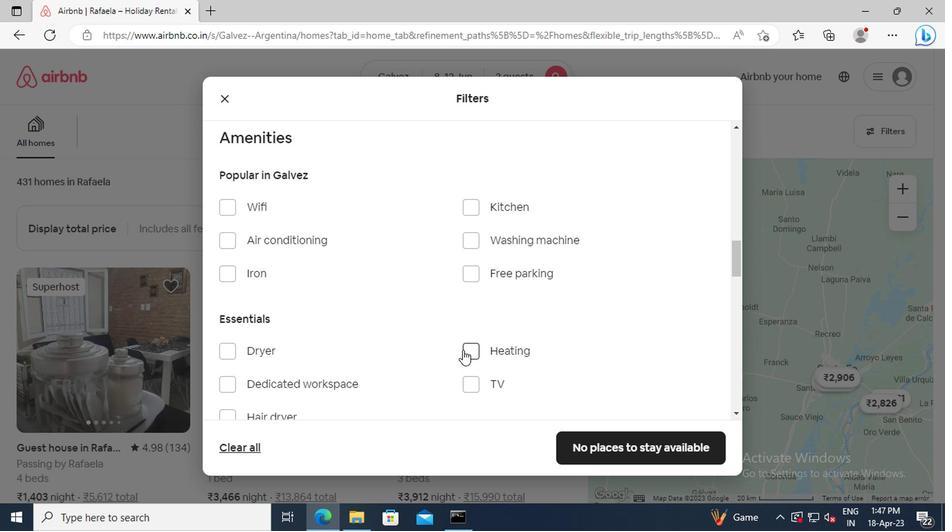 
Action: Mouse pressed left at (462, 350)
Screenshot: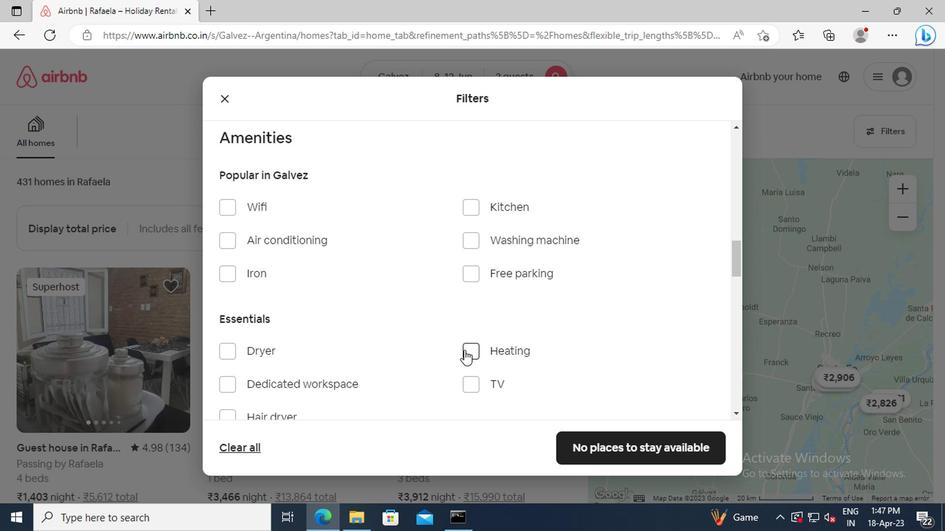 
Action: Mouse moved to (347, 308)
Screenshot: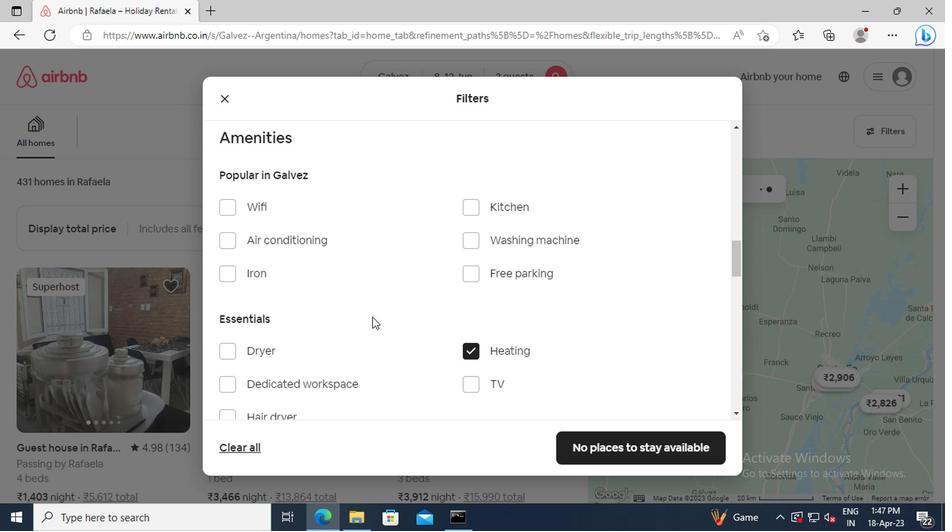 
Action: Mouse scrolled (347, 307) with delta (0, 0)
Screenshot: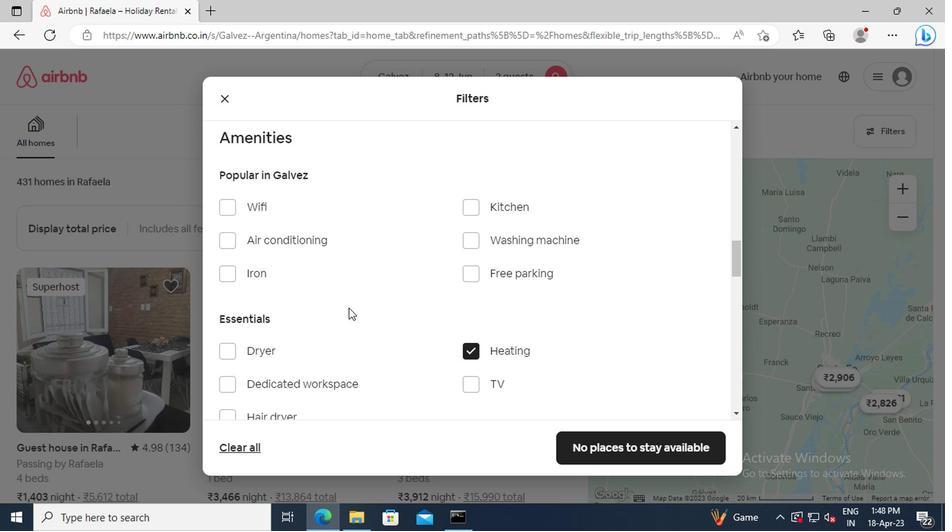 
Action: Mouse scrolled (347, 307) with delta (0, 0)
Screenshot: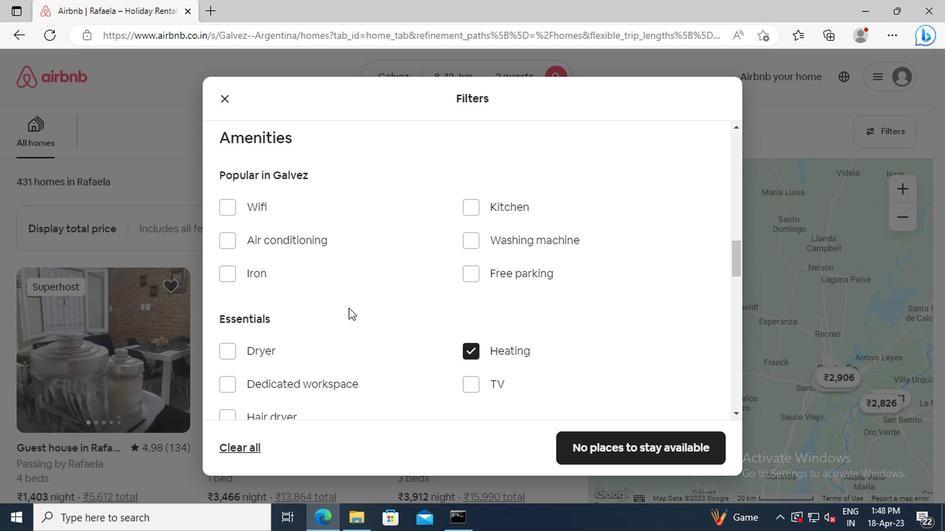 
Action: Mouse scrolled (347, 307) with delta (0, 0)
Screenshot: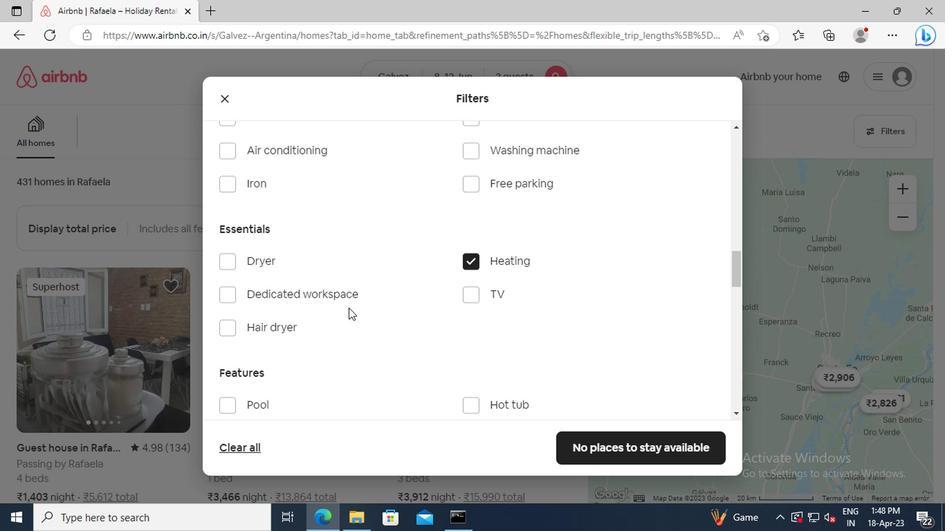 
Action: Mouse scrolled (347, 307) with delta (0, 0)
Screenshot: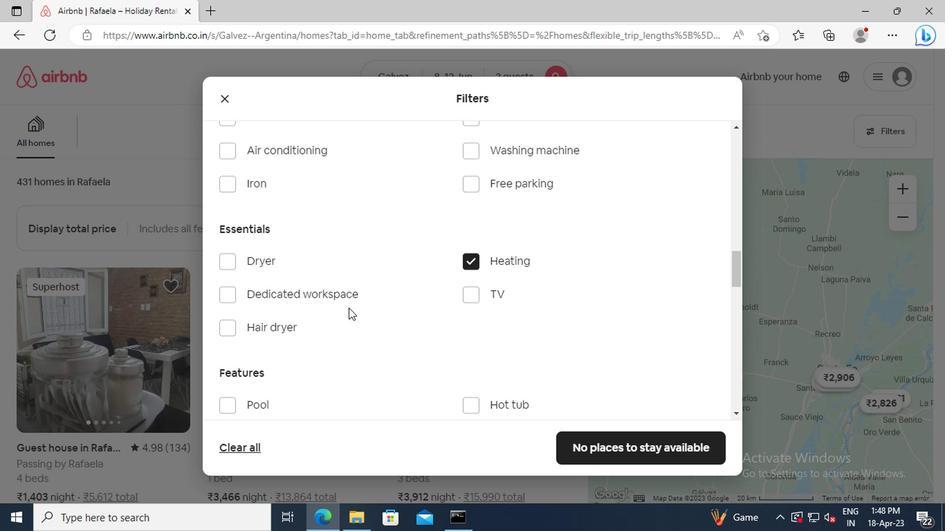 
Action: Mouse scrolled (347, 307) with delta (0, 0)
Screenshot: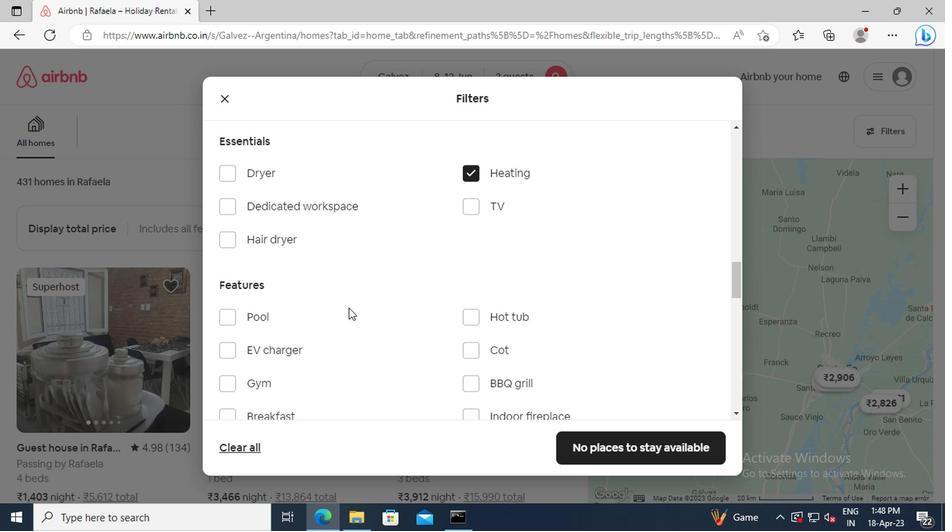 
Action: Mouse scrolled (347, 307) with delta (0, 0)
Screenshot: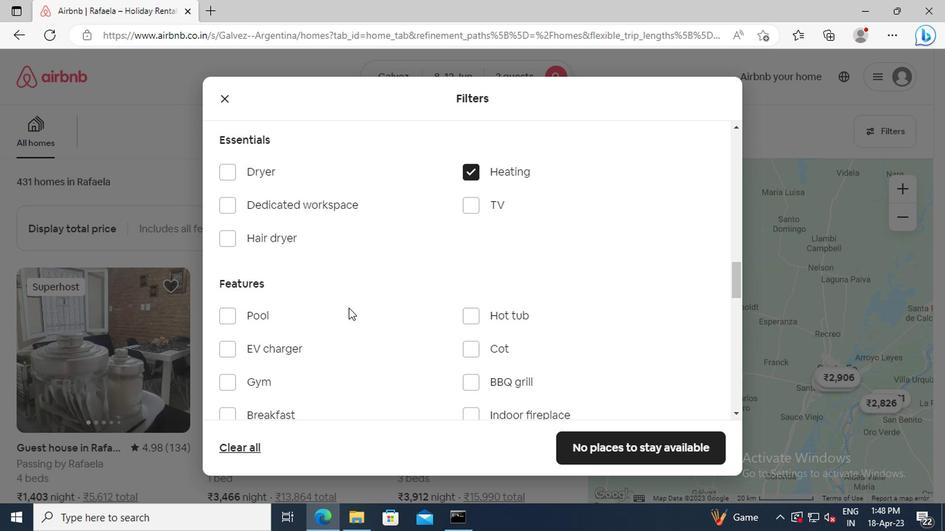 
Action: Mouse scrolled (347, 307) with delta (0, 0)
Screenshot: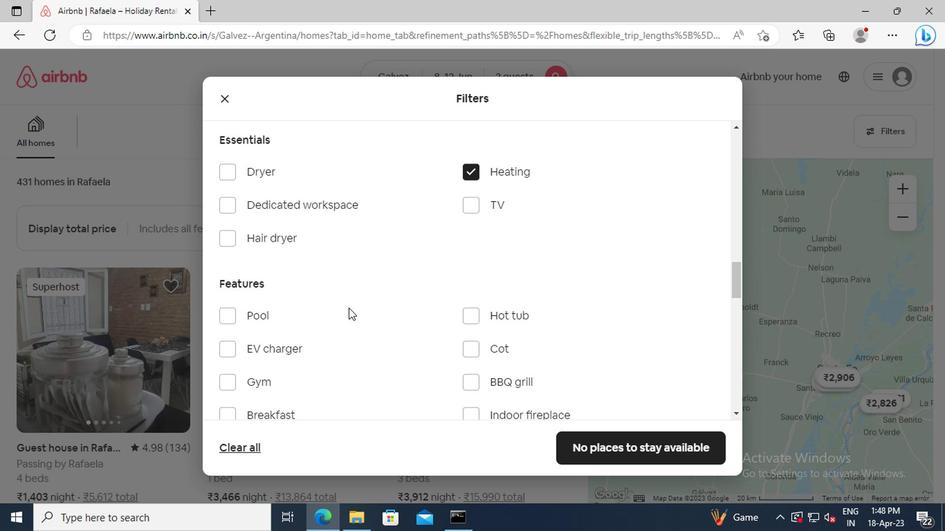 
Action: Mouse scrolled (347, 307) with delta (0, 0)
Screenshot: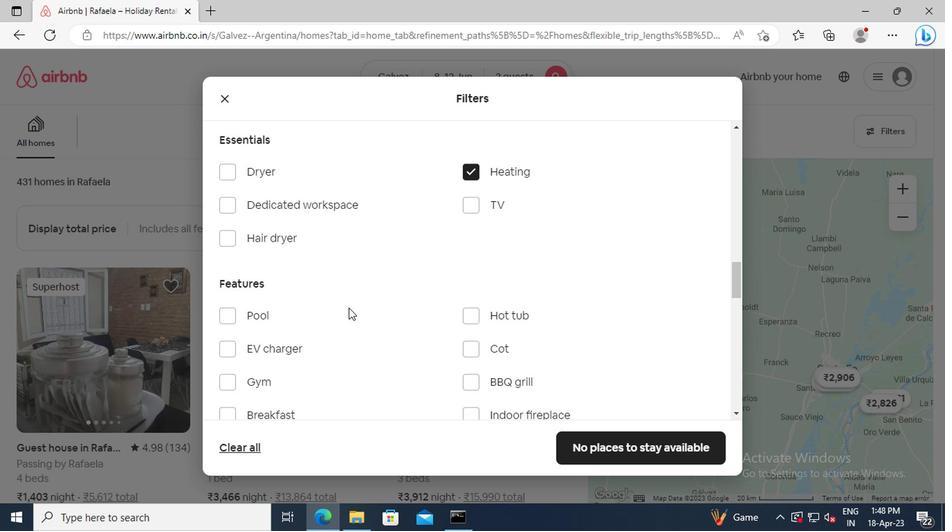 
Action: Mouse scrolled (347, 307) with delta (0, 0)
Screenshot: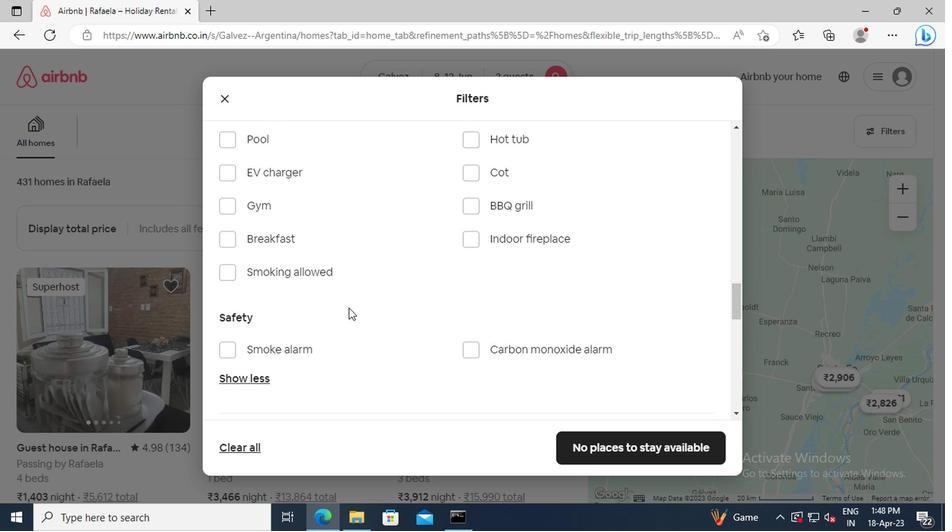 
Action: Mouse scrolled (347, 307) with delta (0, 0)
Screenshot: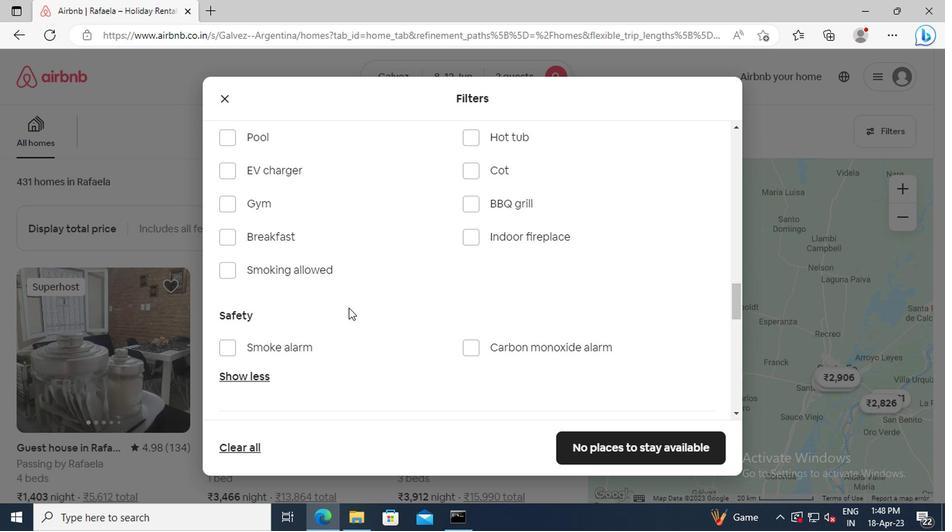 
Action: Mouse scrolled (347, 307) with delta (0, 0)
Screenshot: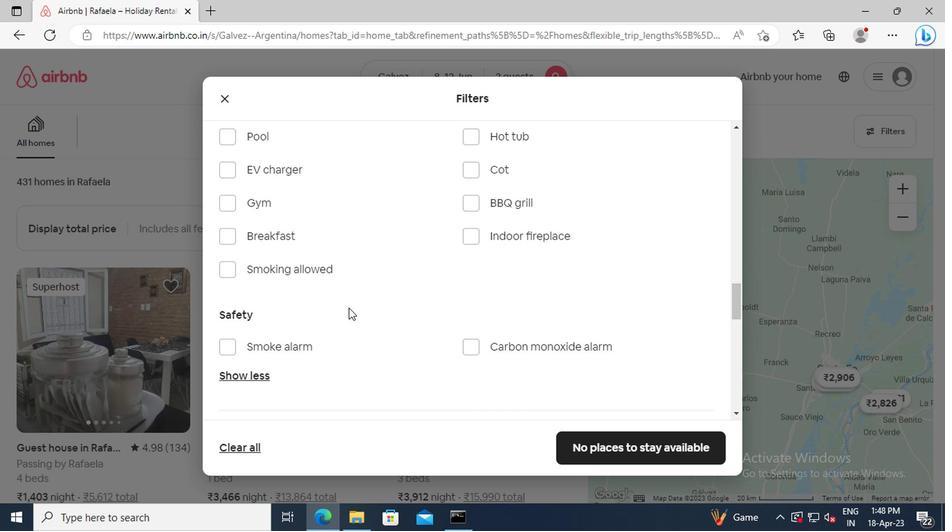 
Action: Mouse scrolled (347, 307) with delta (0, 0)
Screenshot: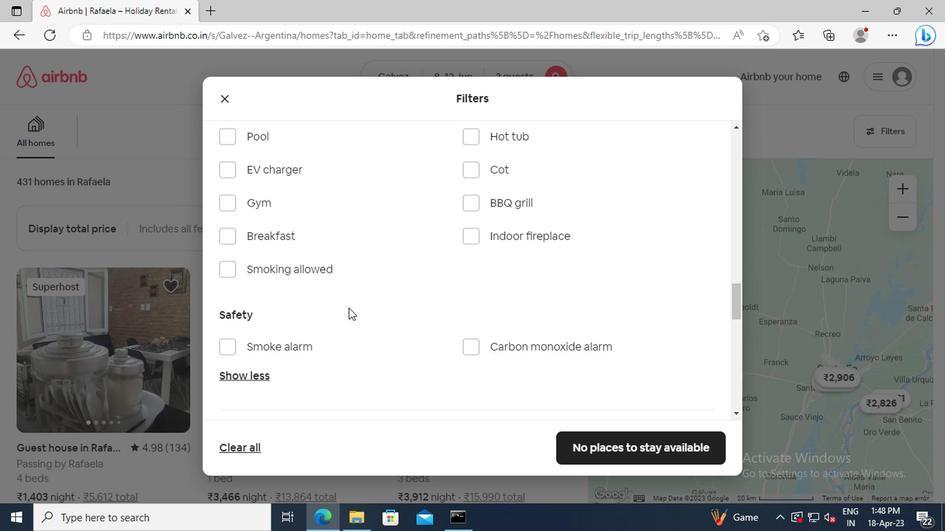 
Action: Mouse scrolled (347, 307) with delta (0, 0)
Screenshot: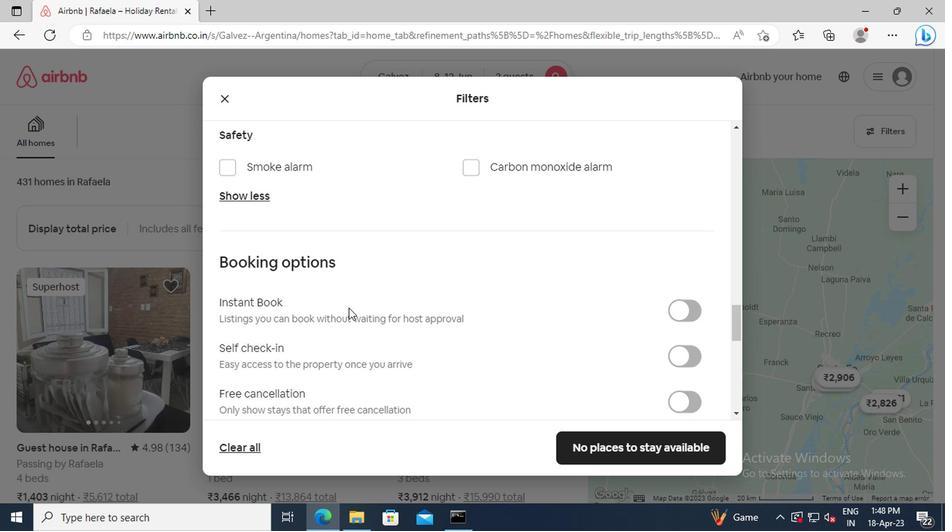 
Action: Mouse scrolled (347, 307) with delta (0, 0)
Screenshot: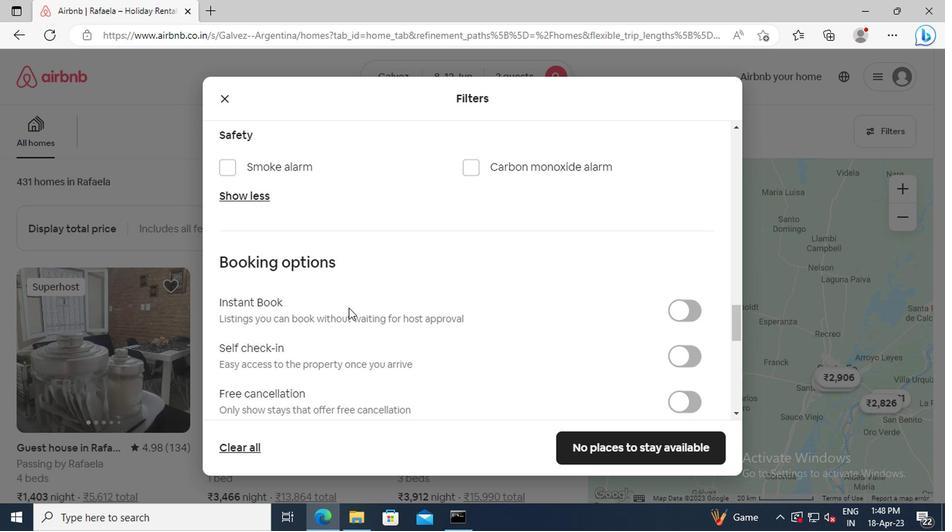 
Action: Mouse moved to (684, 275)
Screenshot: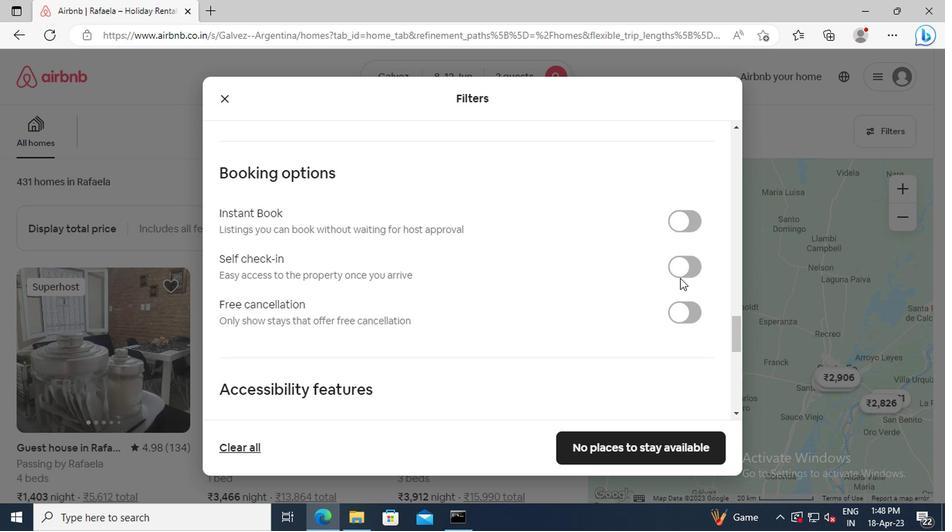 
Action: Mouse pressed left at (684, 275)
Screenshot: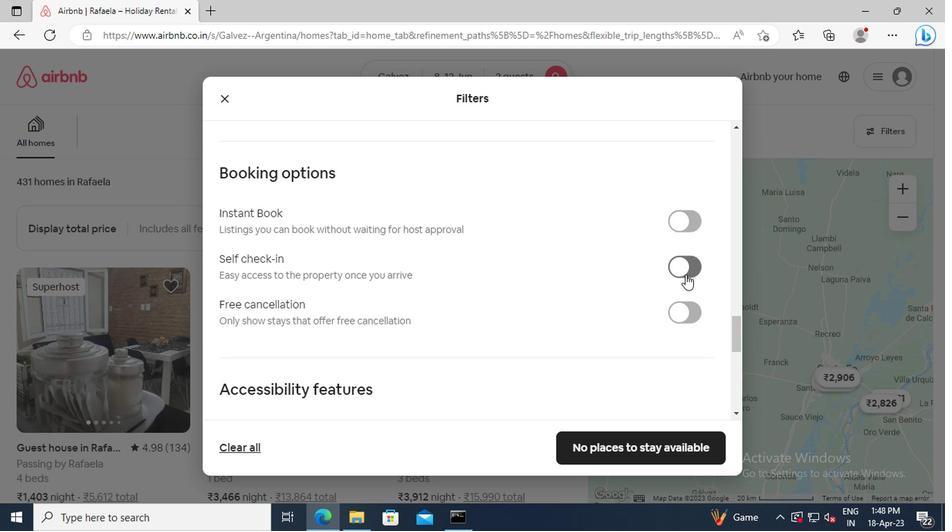 
Action: Mouse moved to (407, 293)
Screenshot: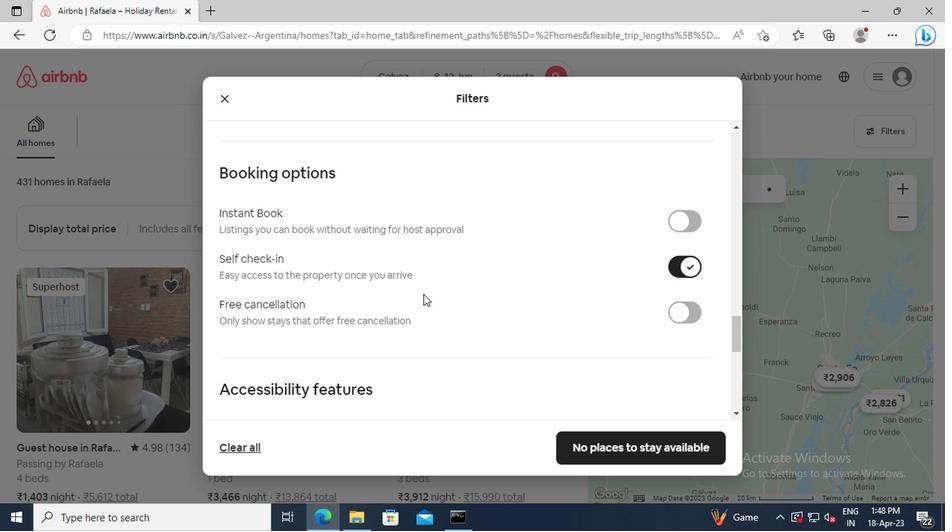 
Action: Mouse scrolled (407, 293) with delta (0, 0)
Screenshot: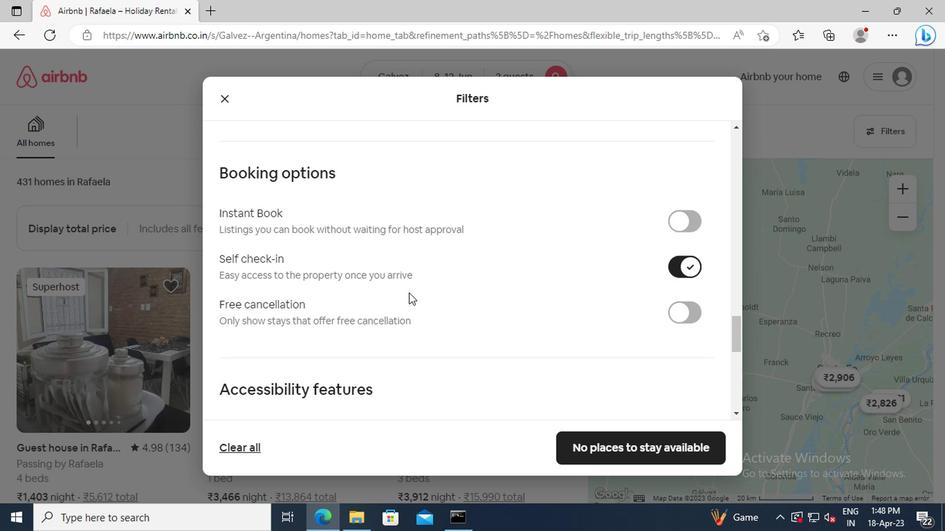 
Action: Mouse scrolled (407, 293) with delta (0, 0)
Screenshot: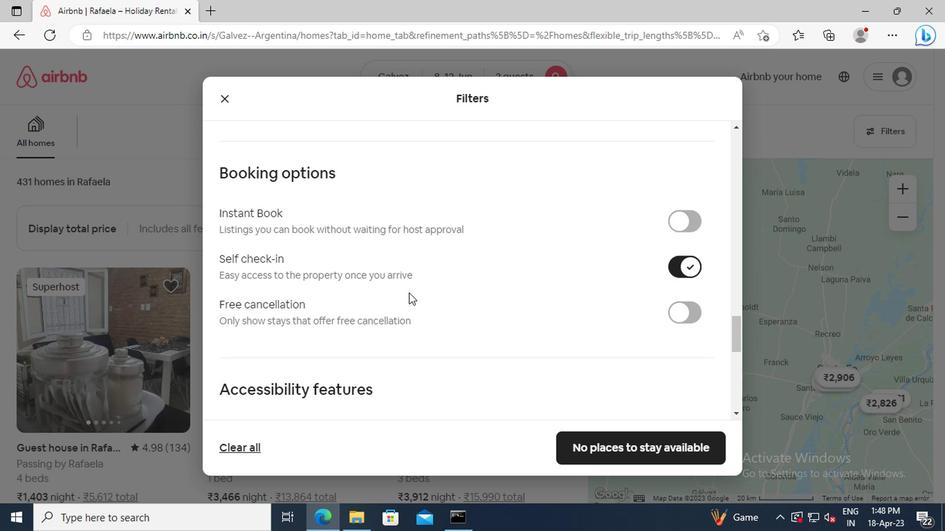 
Action: Mouse scrolled (407, 293) with delta (0, 0)
Screenshot: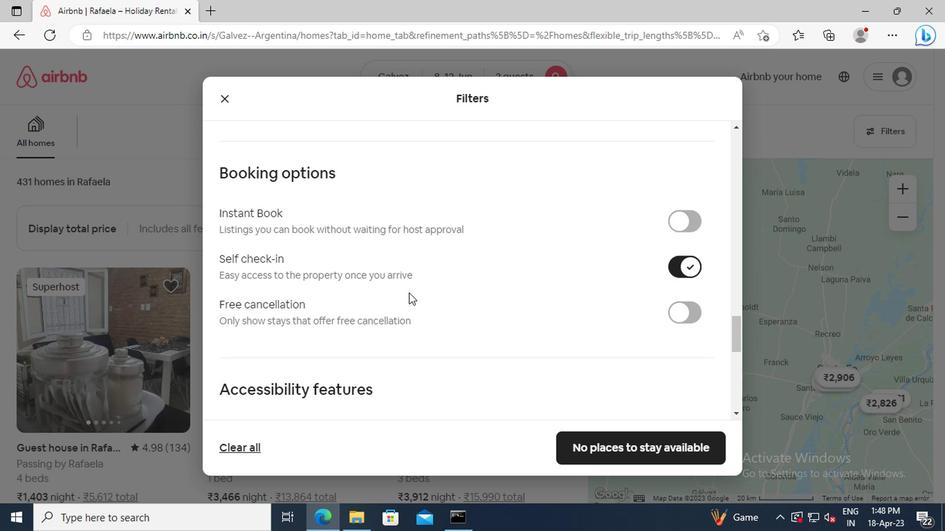
Action: Mouse scrolled (407, 293) with delta (0, 0)
Screenshot: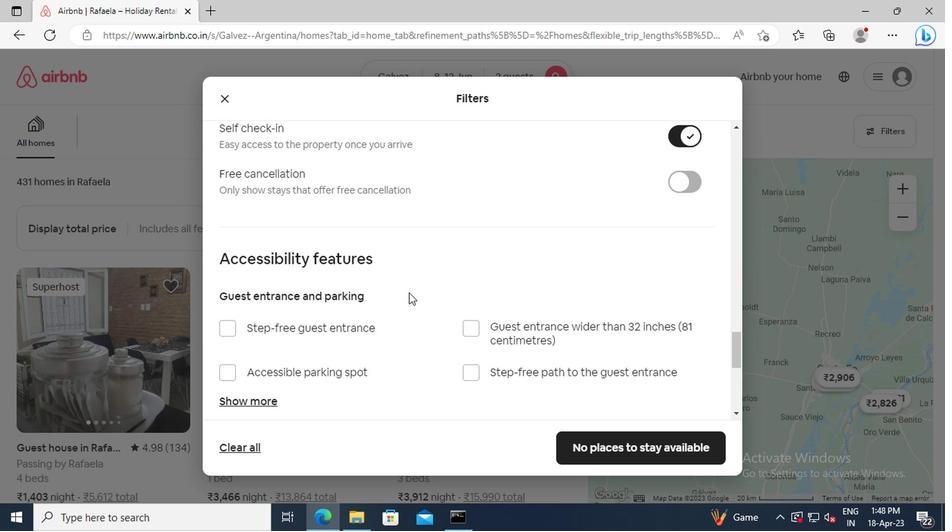 
Action: Mouse scrolled (407, 293) with delta (0, 0)
Screenshot: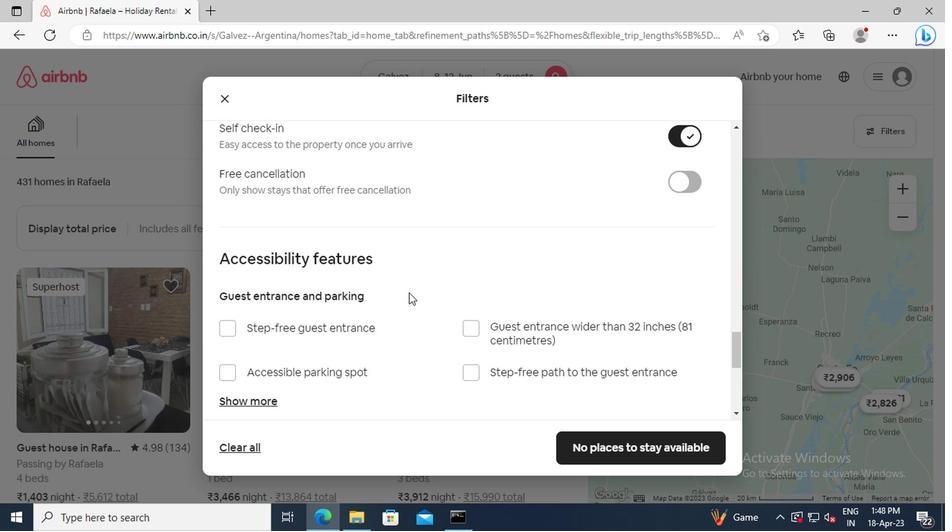 
Action: Mouse scrolled (407, 293) with delta (0, 0)
Screenshot: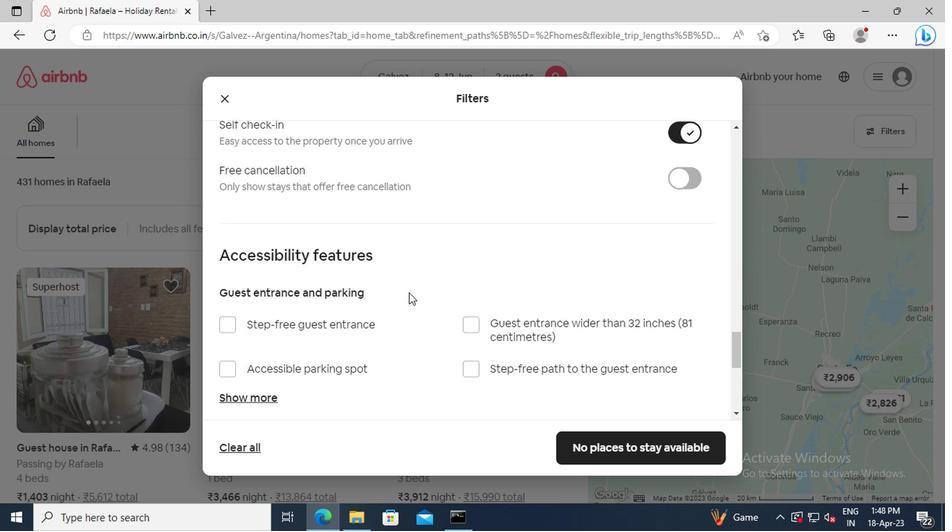 
Action: Mouse scrolled (407, 293) with delta (0, 0)
Screenshot: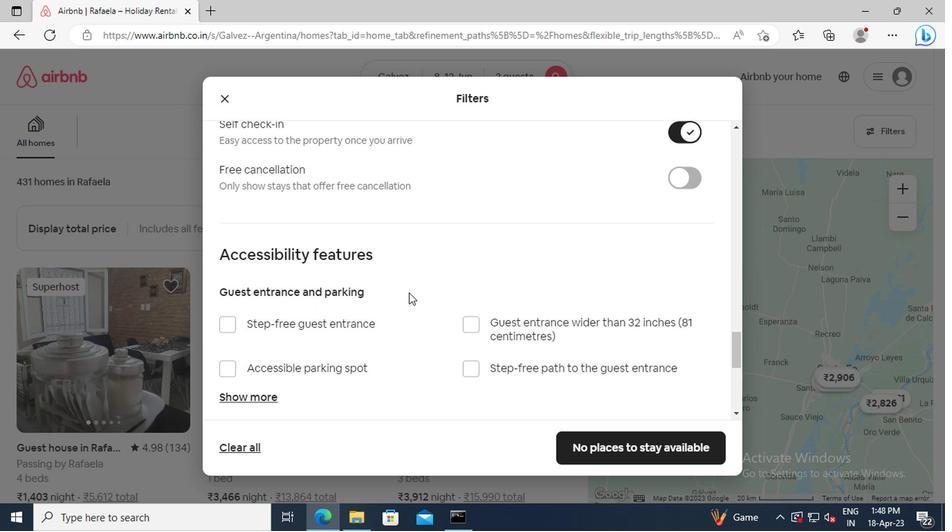 
Action: Mouse scrolled (407, 293) with delta (0, 0)
Screenshot: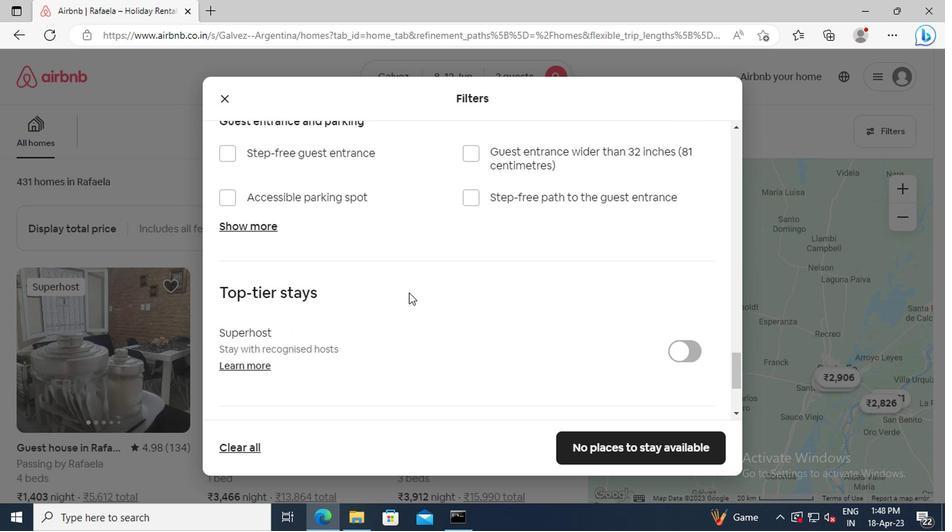 
Action: Mouse scrolled (407, 293) with delta (0, 0)
Screenshot: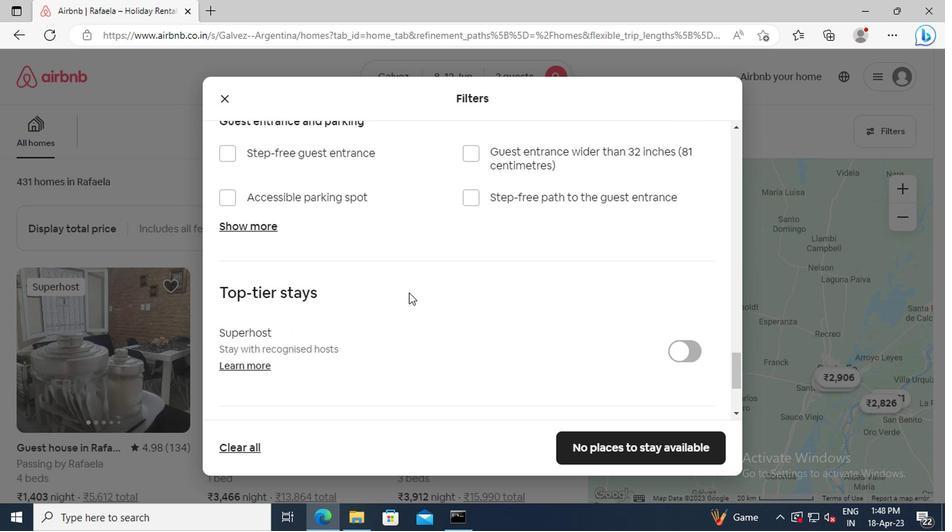 
Action: Mouse scrolled (407, 293) with delta (0, 0)
Screenshot: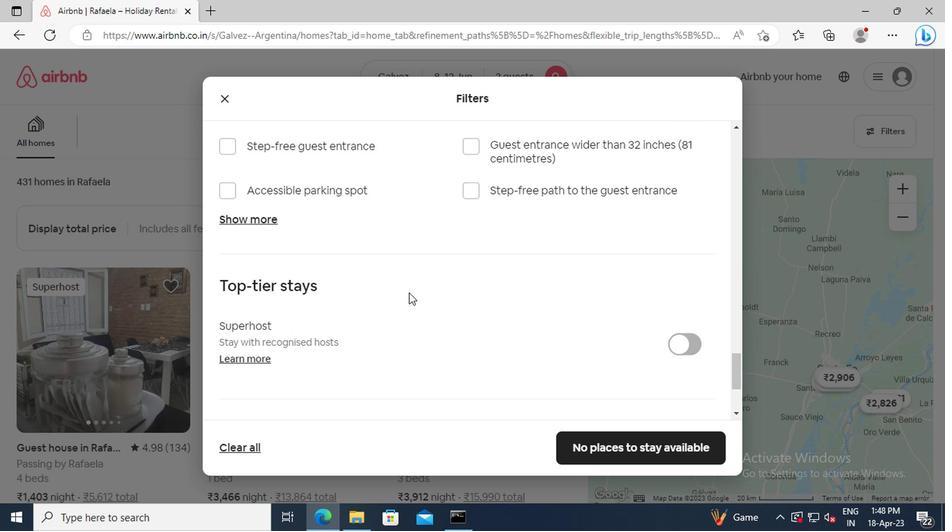 
Action: Mouse scrolled (407, 293) with delta (0, 0)
Screenshot: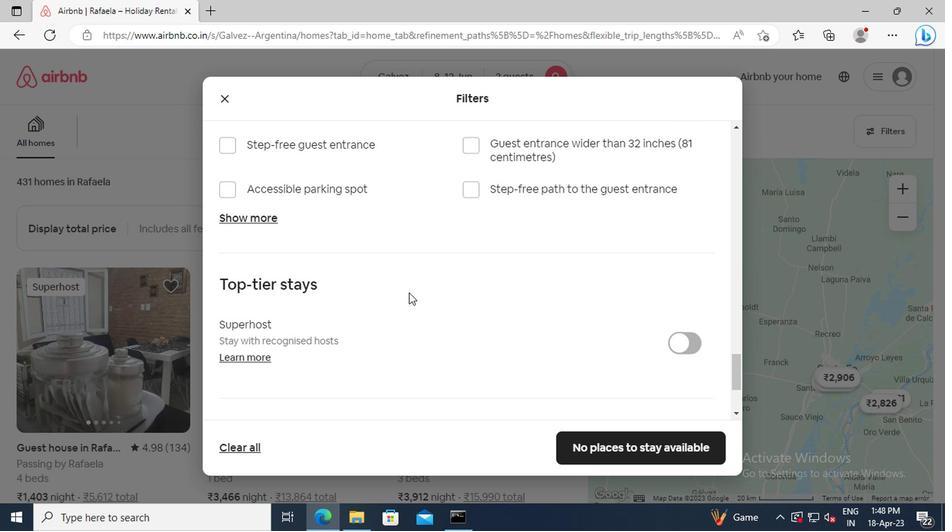 
Action: Mouse moved to (229, 323)
Screenshot: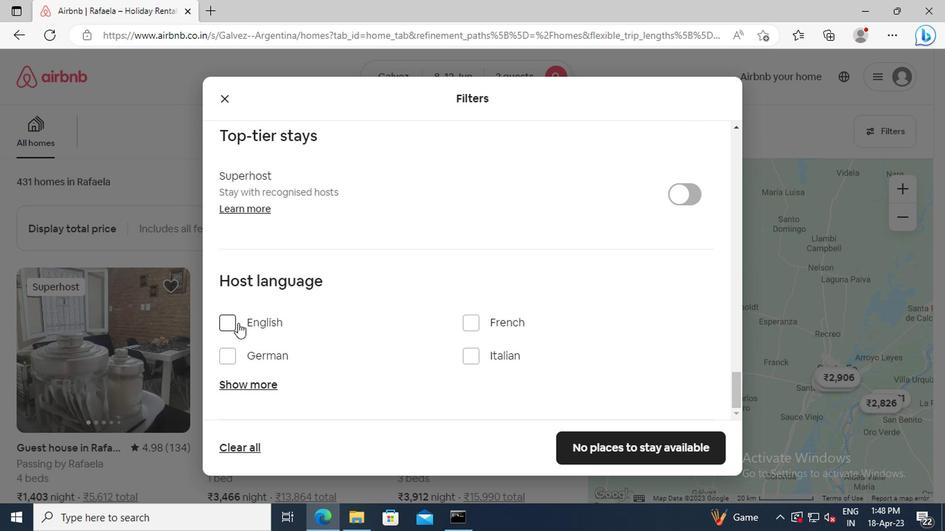 
Action: Mouse pressed left at (229, 323)
Screenshot: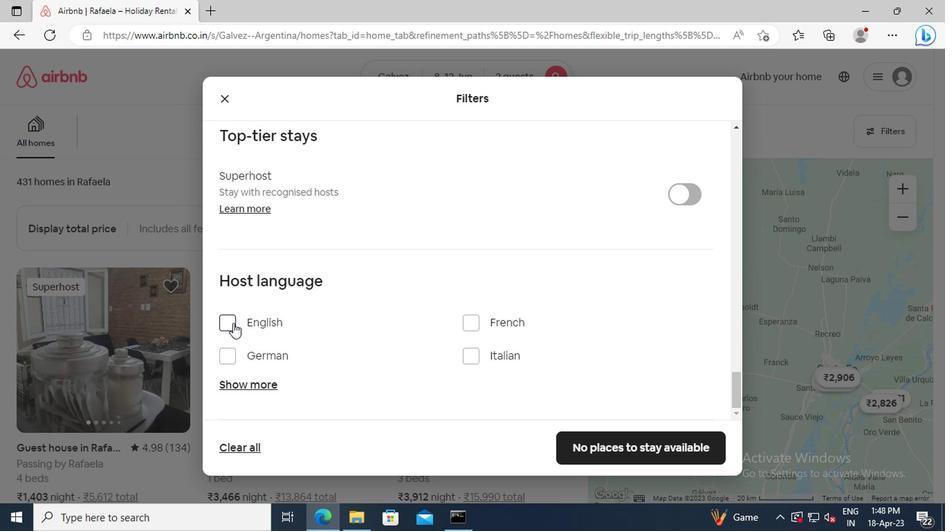 
Action: Mouse moved to (639, 447)
Screenshot: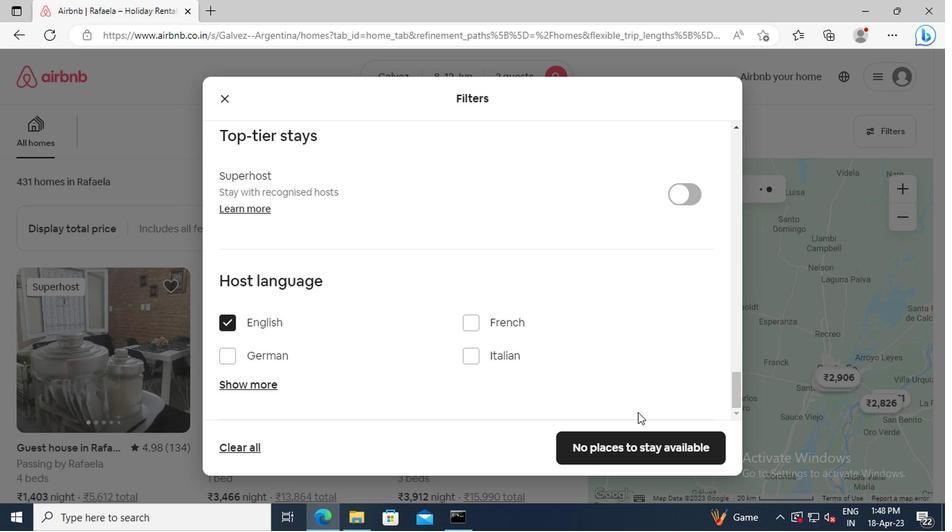 
Action: Mouse pressed left at (639, 447)
Screenshot: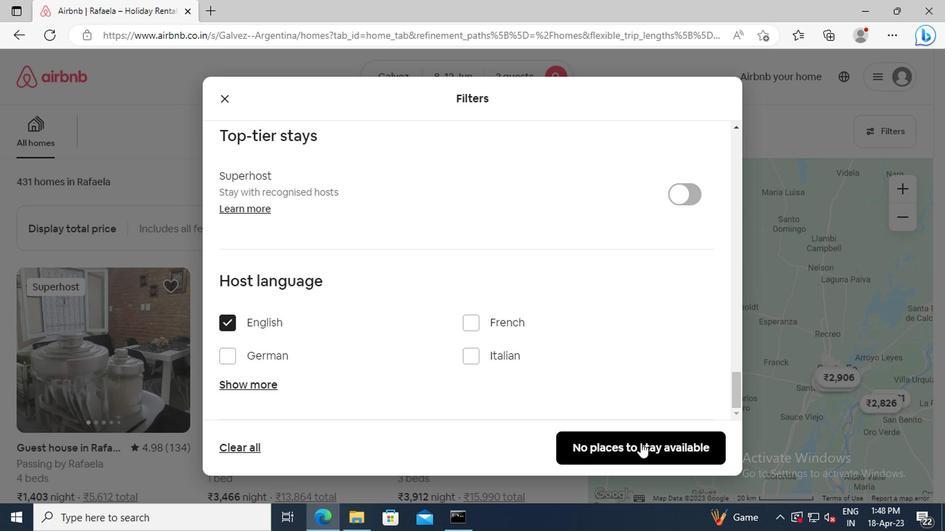 
